 Task: For heading Arial with bold.  font size for heading22,  'Change the font style of data to'Arial Narrow.  and font size to 14,  Change the alignment of both headline & data to Align middle.  In the sheet  Financial Worksheet File Spreadsheet Template
Action: Mouse moved to (1155, 146)
Screenshot: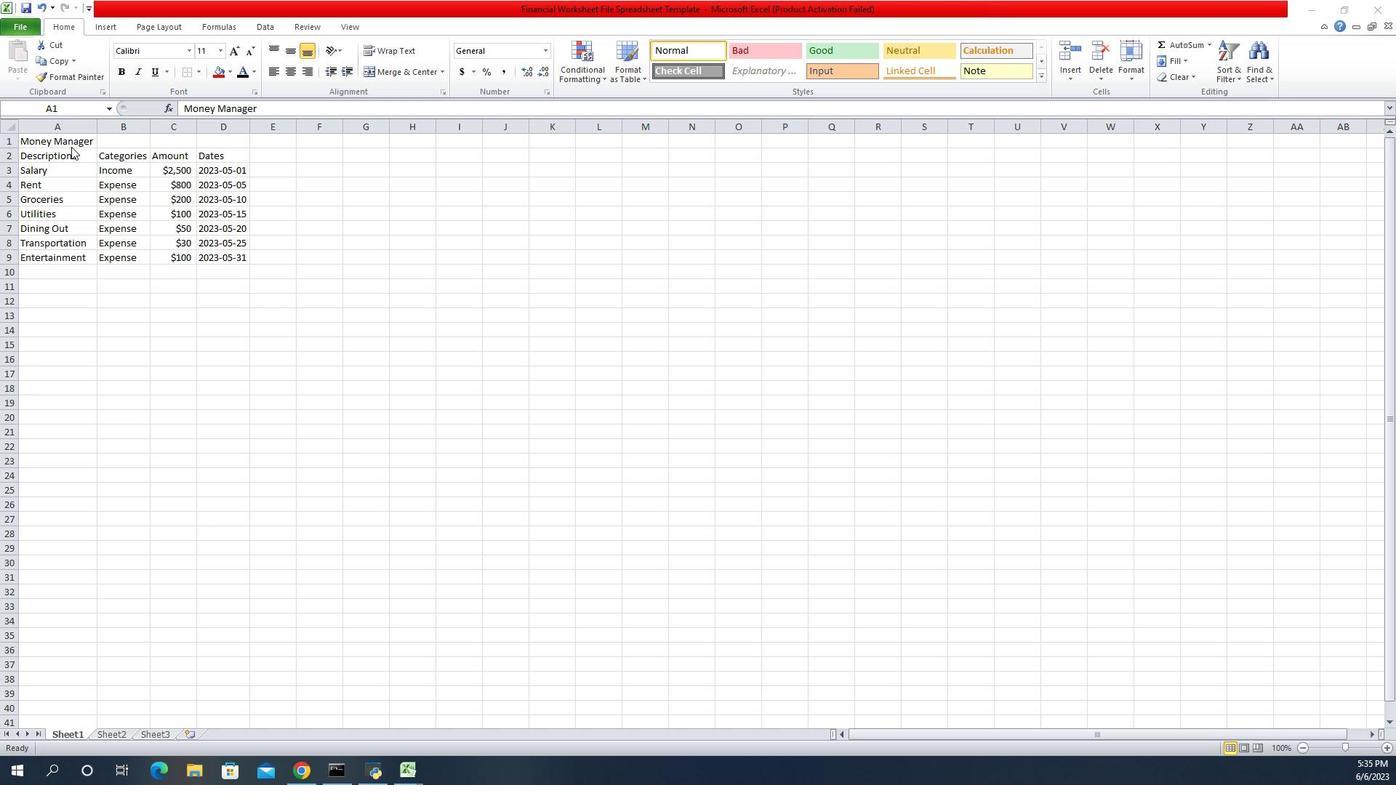 
Action: Mouse pressed left at (1155, 146)
Screenshot: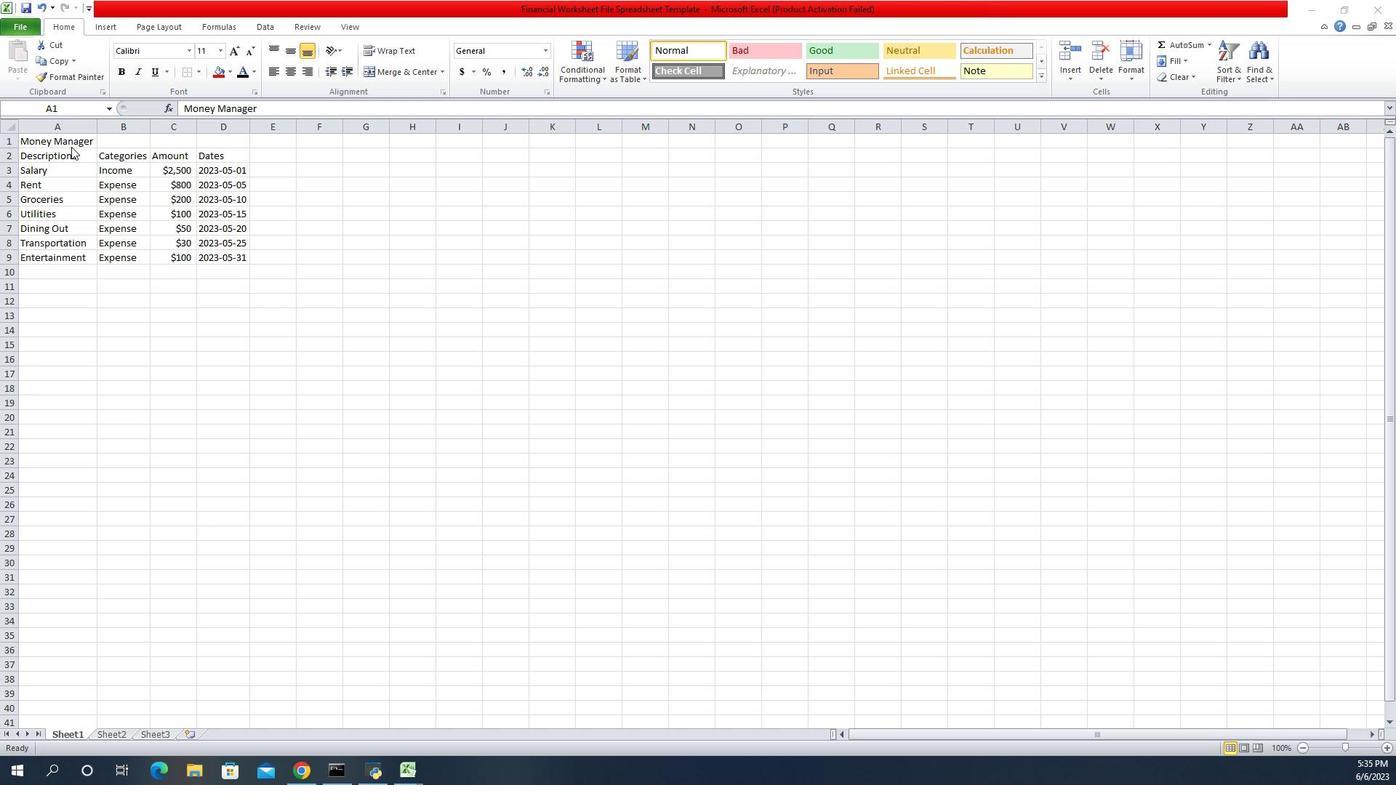 
Action: Mouse moved to (1273, 53)
Screenshot: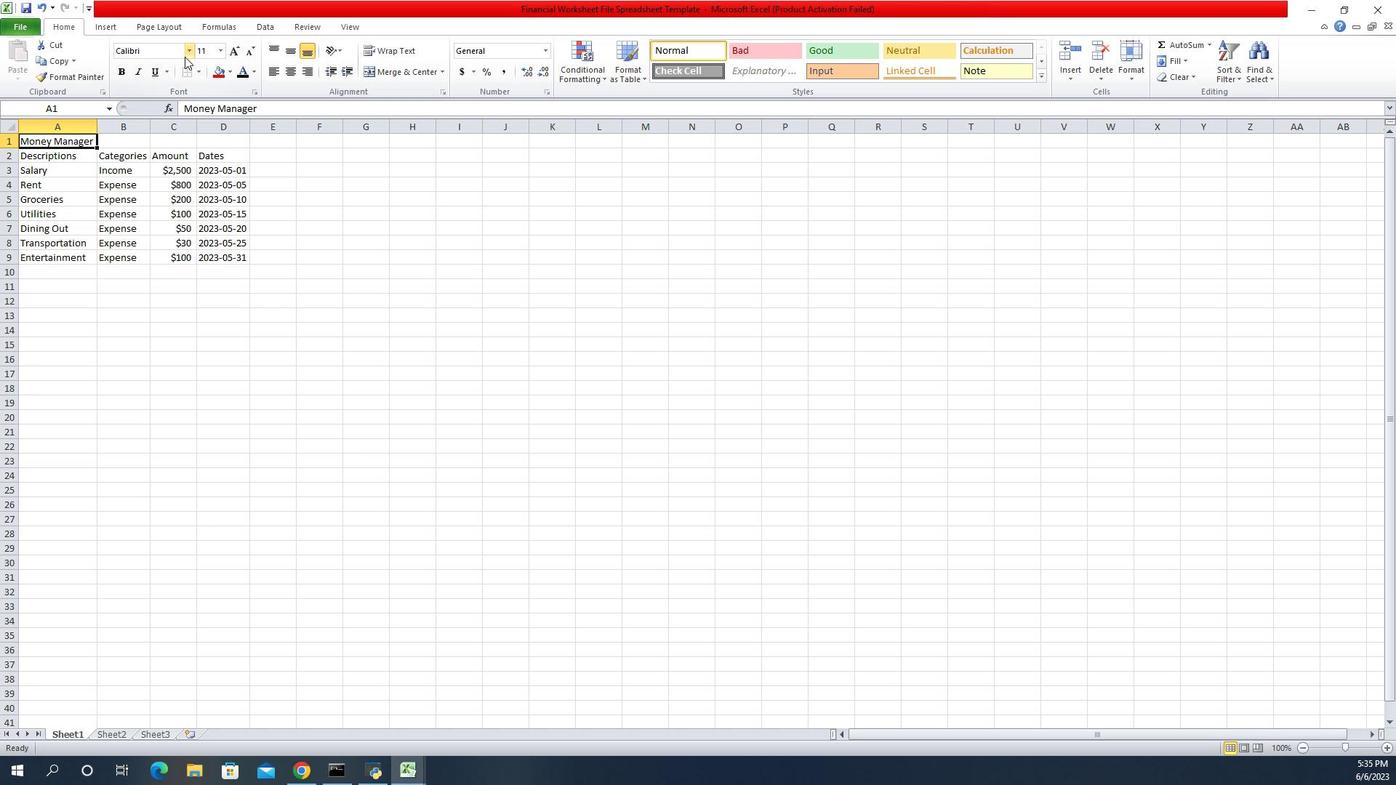 
Action: Mouse pressed left at (1273, 53)
Screenshot: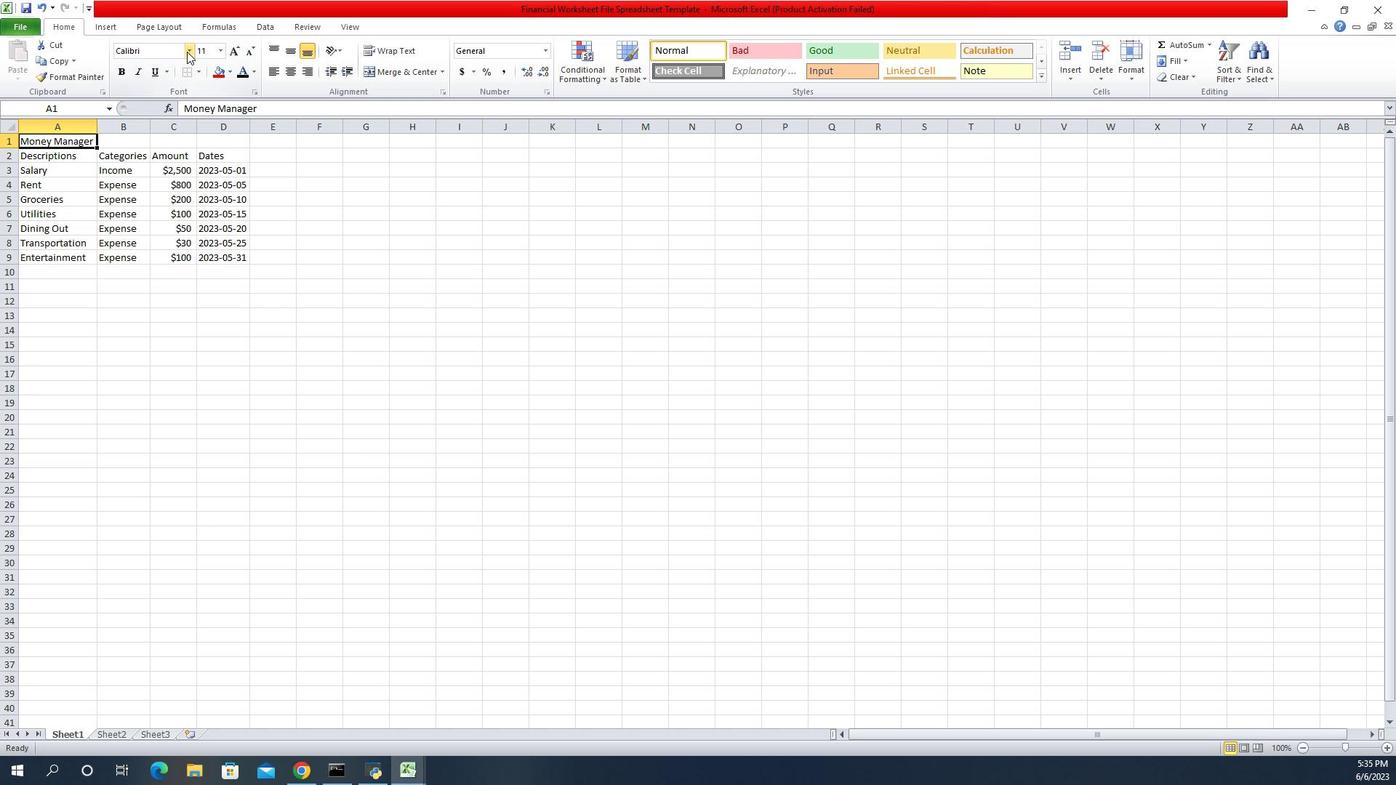 
Action: Mouse moved to (1236, 227)
Screenshot: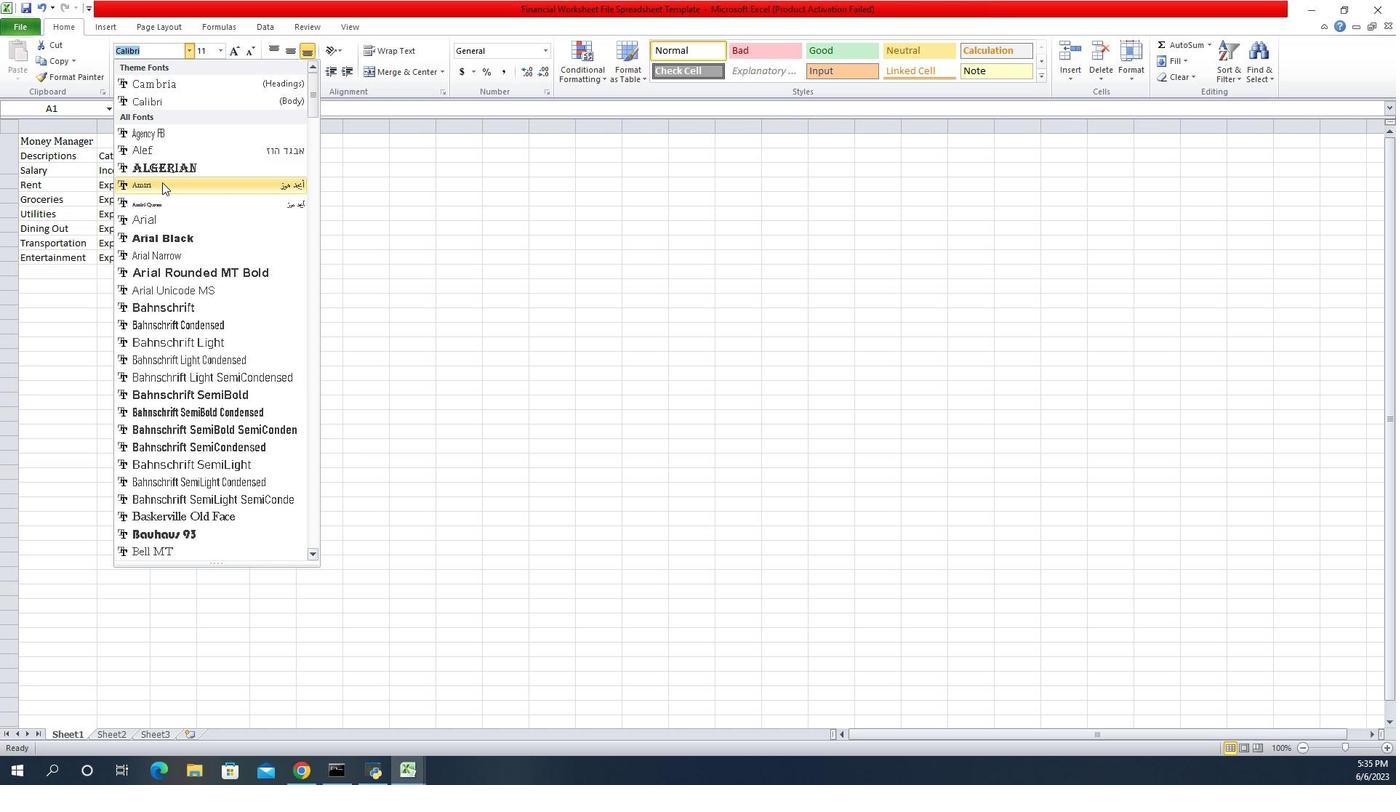 
Action: Mouse pressed left at (1236, 227)
Screenshot: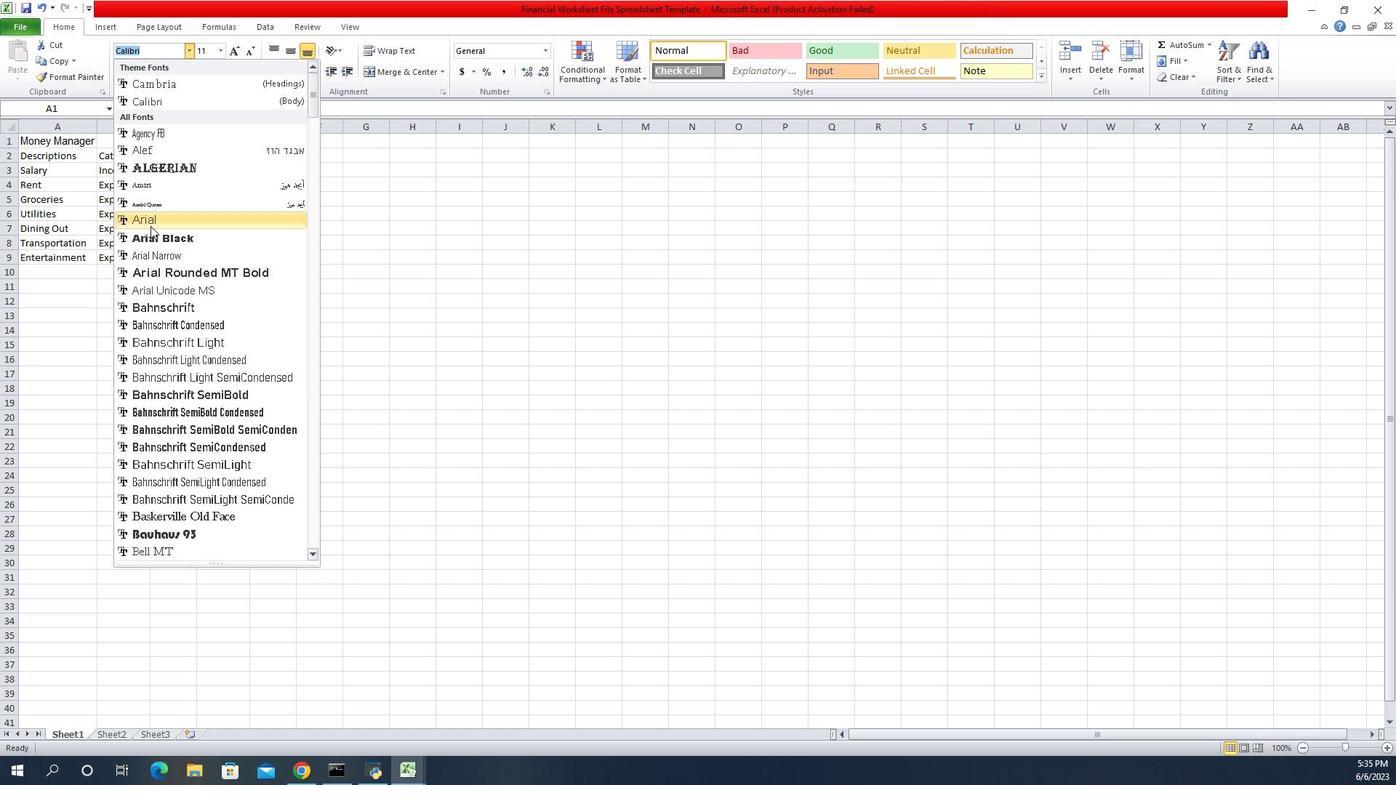 
Action: Mouse moved to (1203, 77)
Screenshot: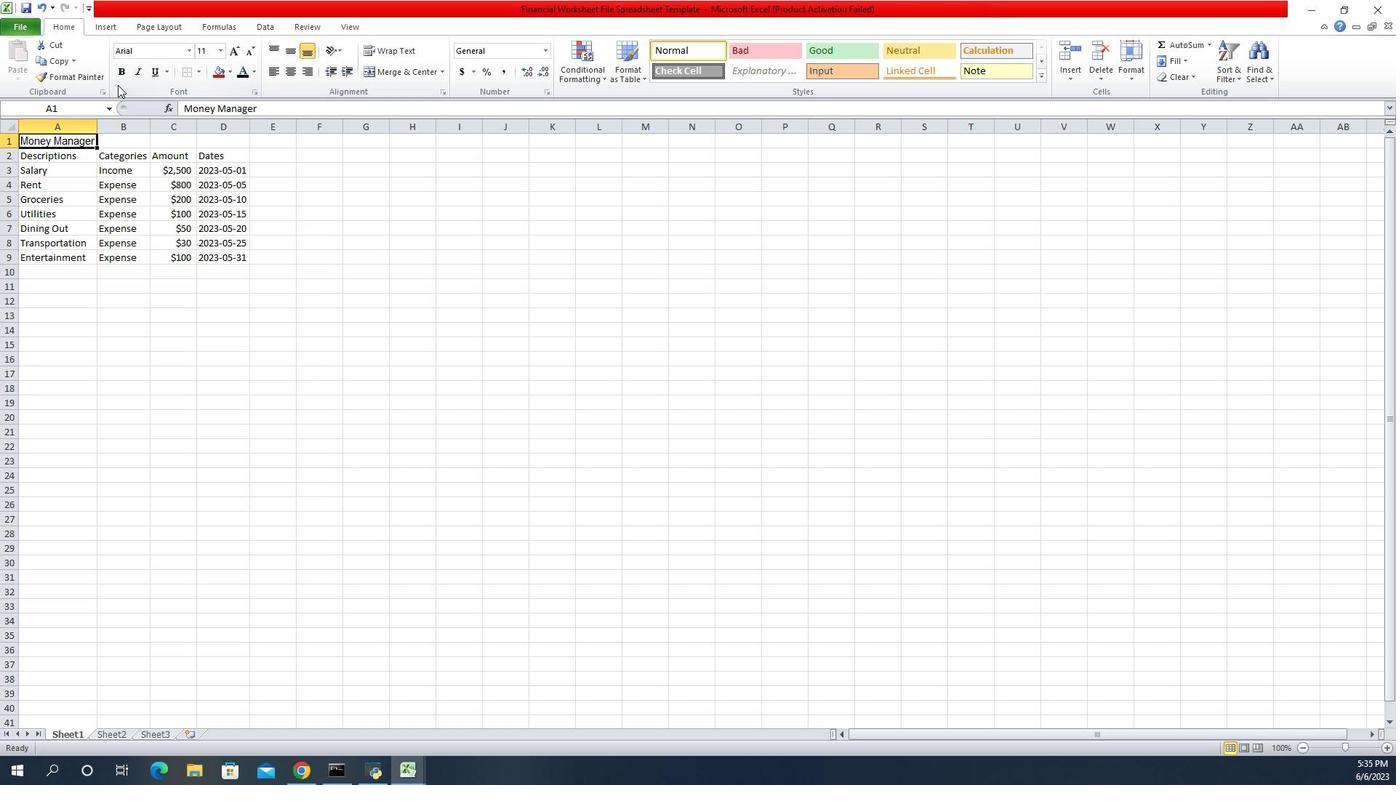 
Action: Mouse pressed left at (1203, 77)
Screenshot: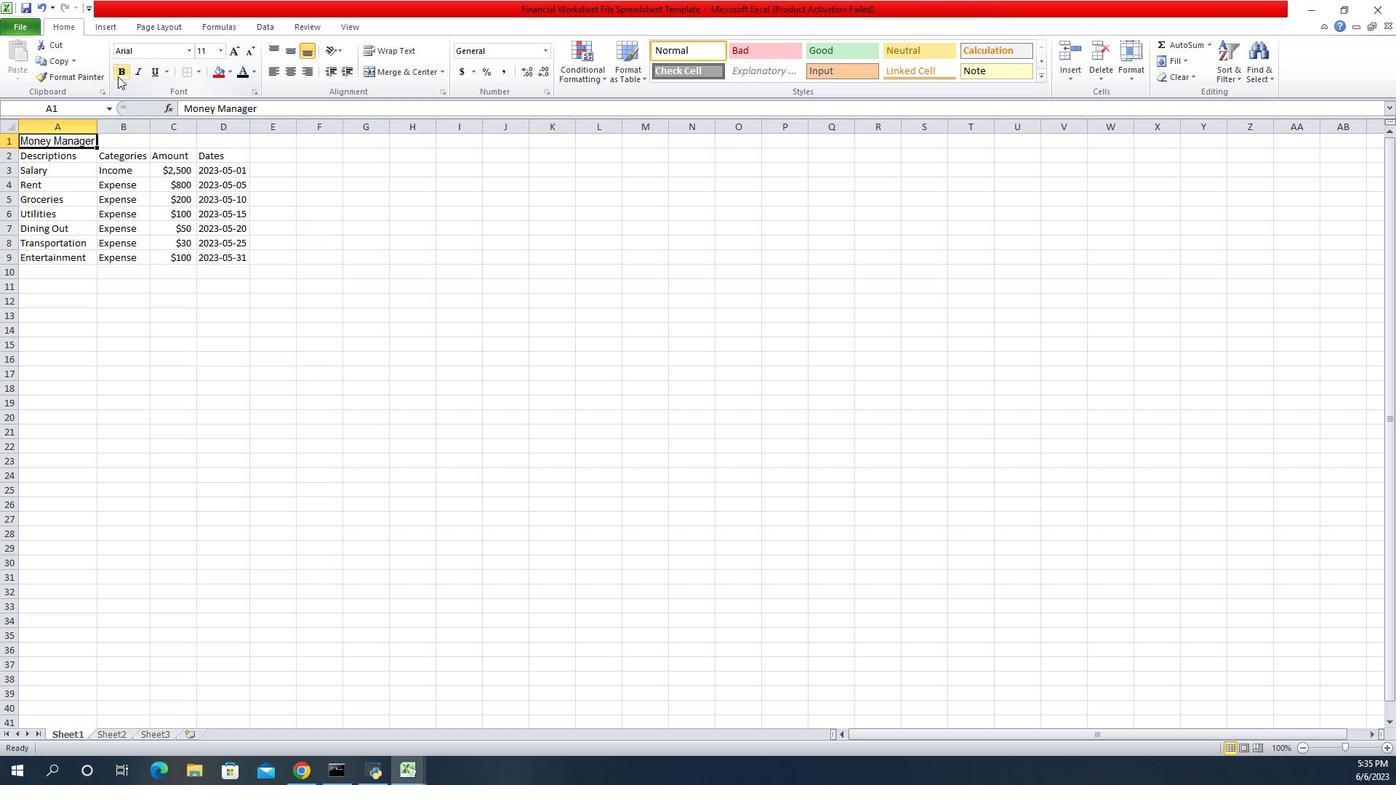 
Action: Mouse moved to (1304, 51)
Screenshot: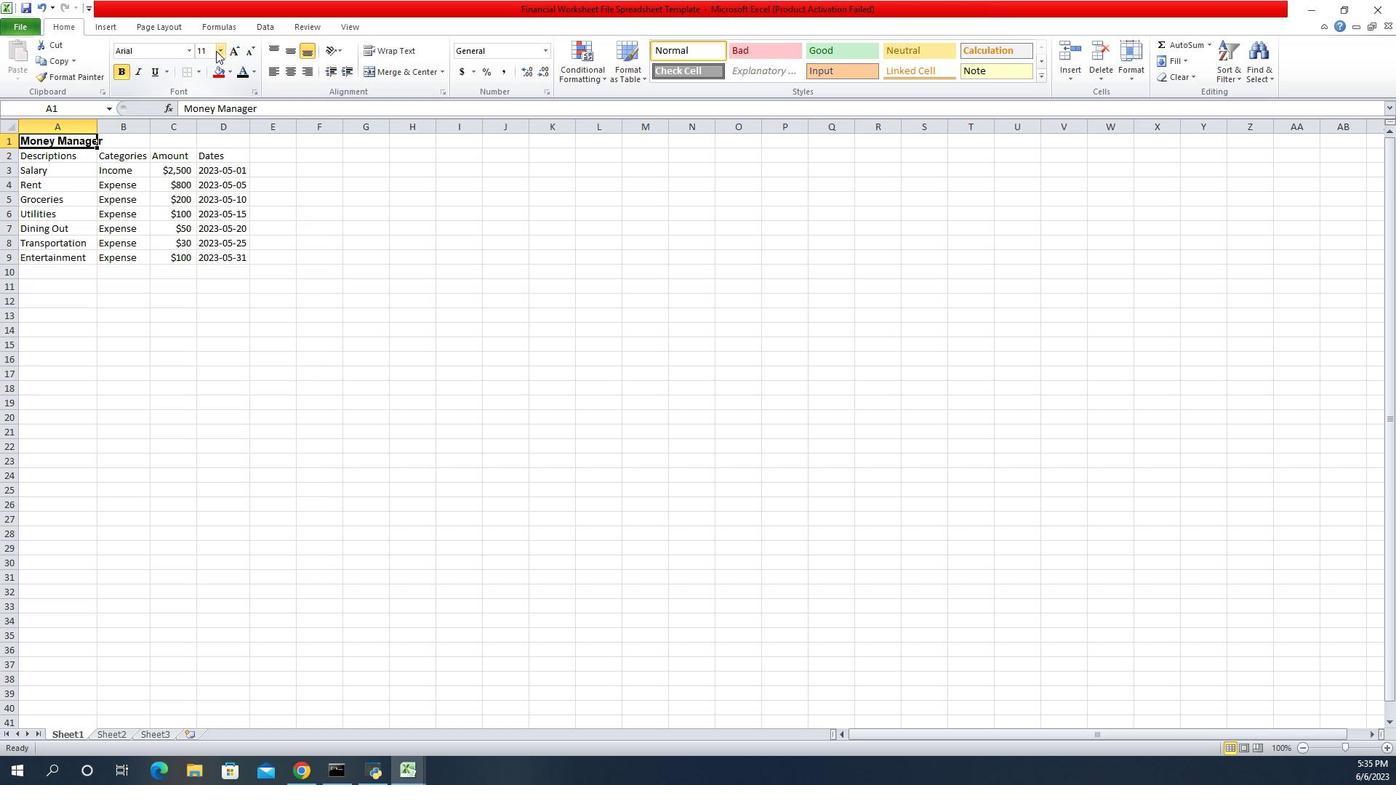 
Action: Mouse pressed left at (1304, 51)
Screenshot: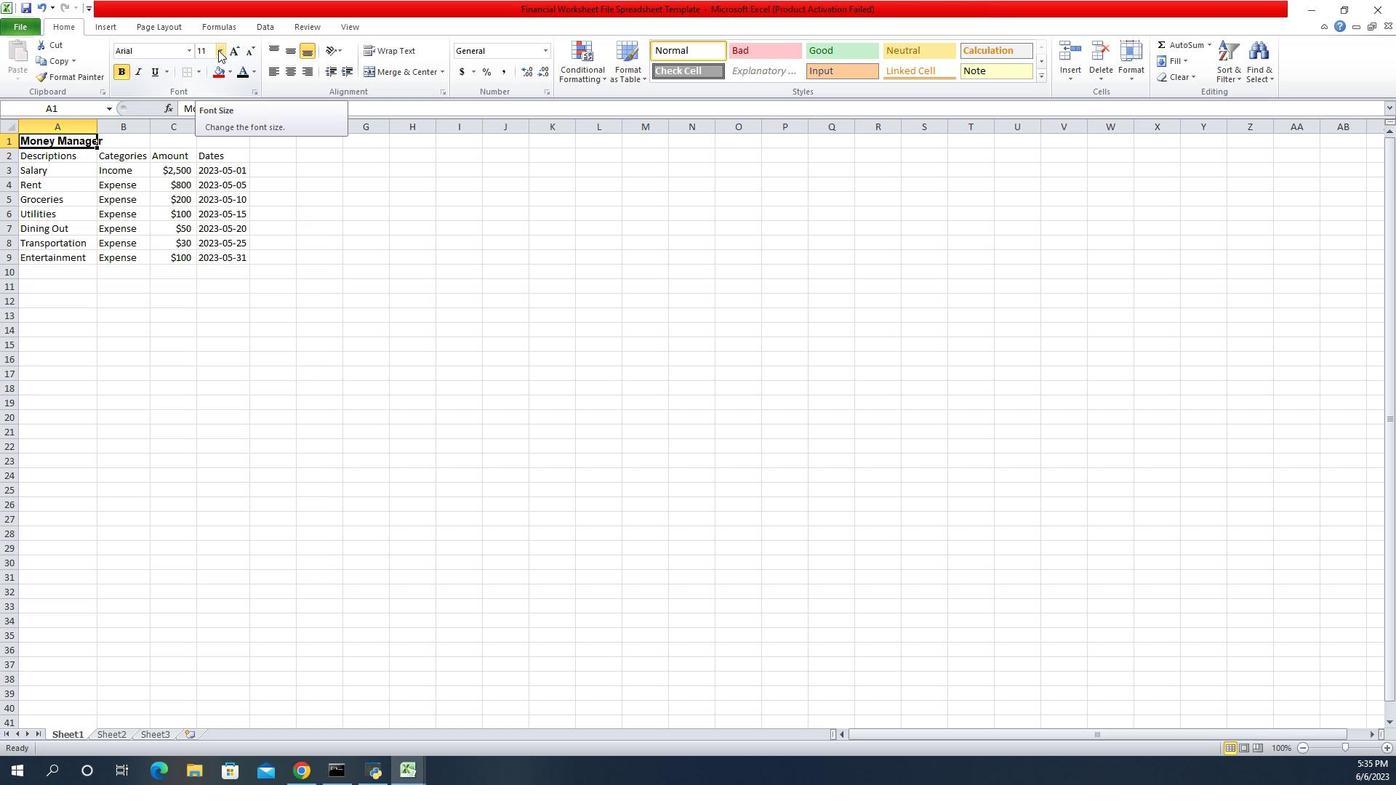
Action: Mouse moved to (1291, 180)
Screenshot: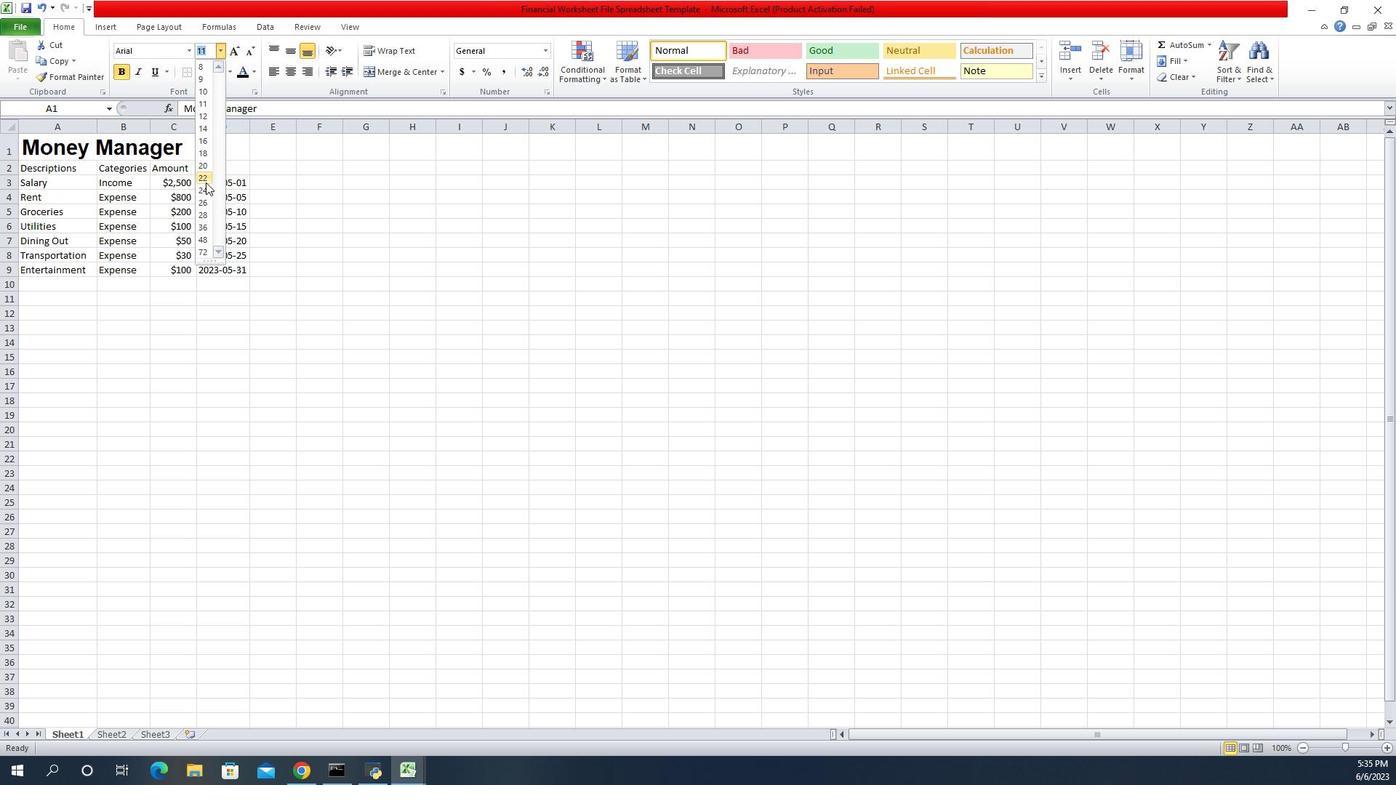 
Action: Mouse pressed left at (1291, 180)
Screenshot: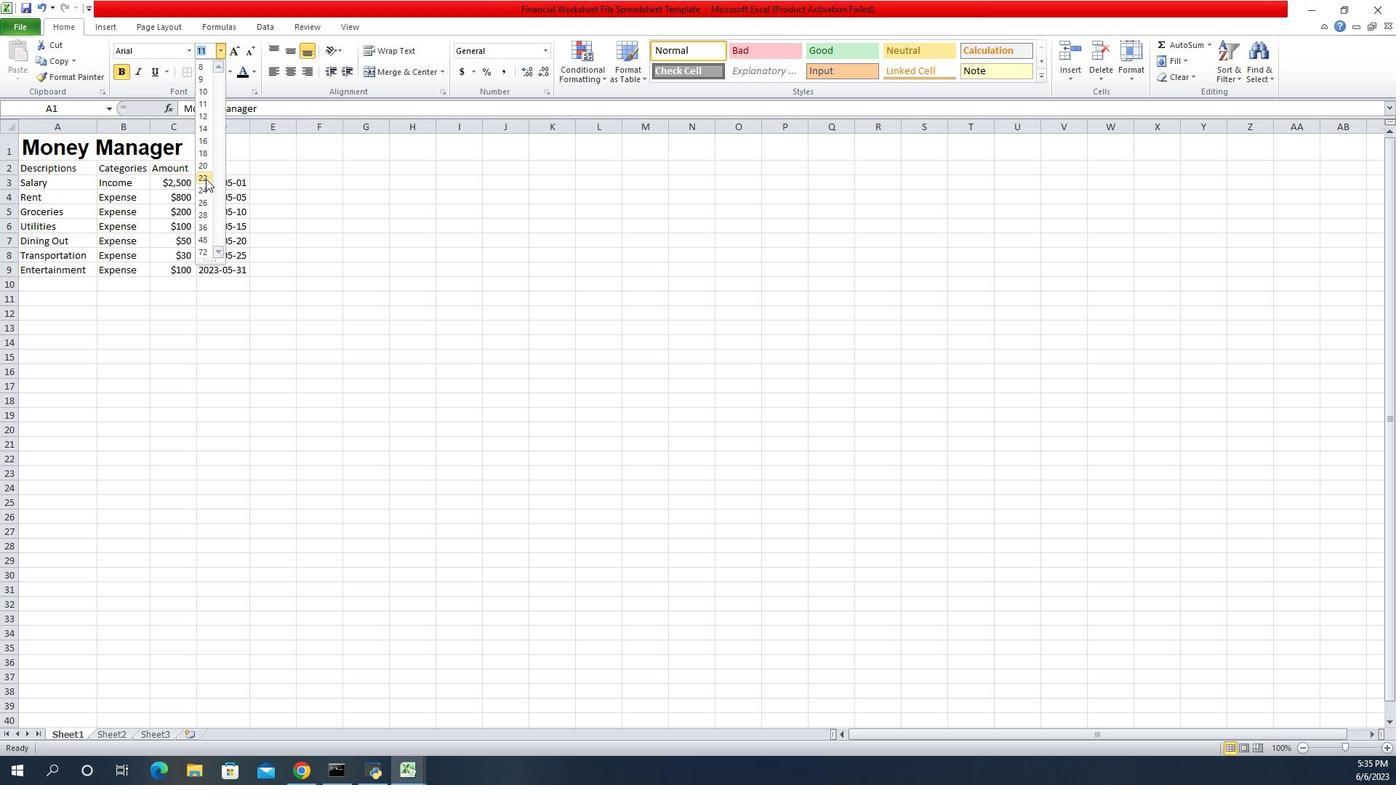 
Action: Mouse moved to (1132, 178)
Screenshot: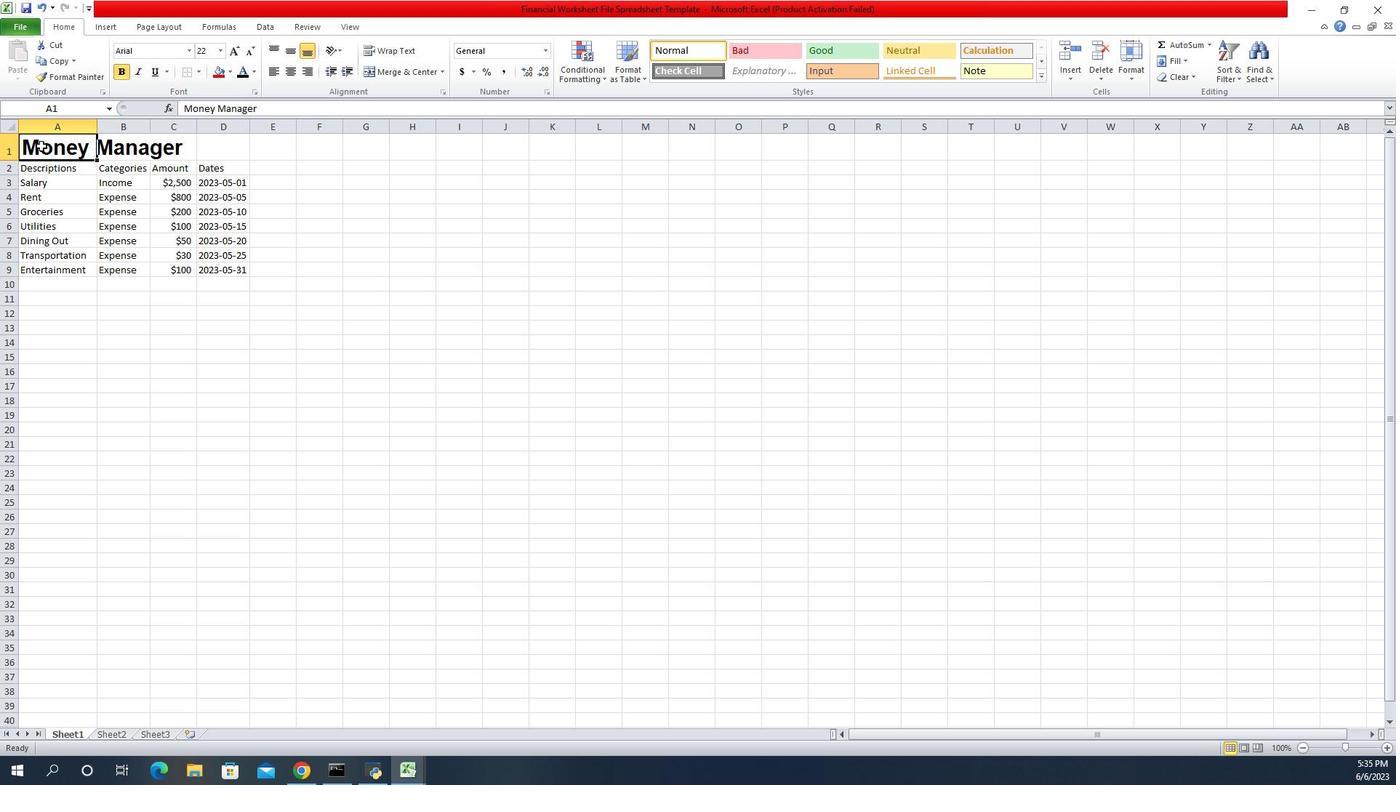 
Action: Mouse pressed left at (1132, 178)
Screenshot: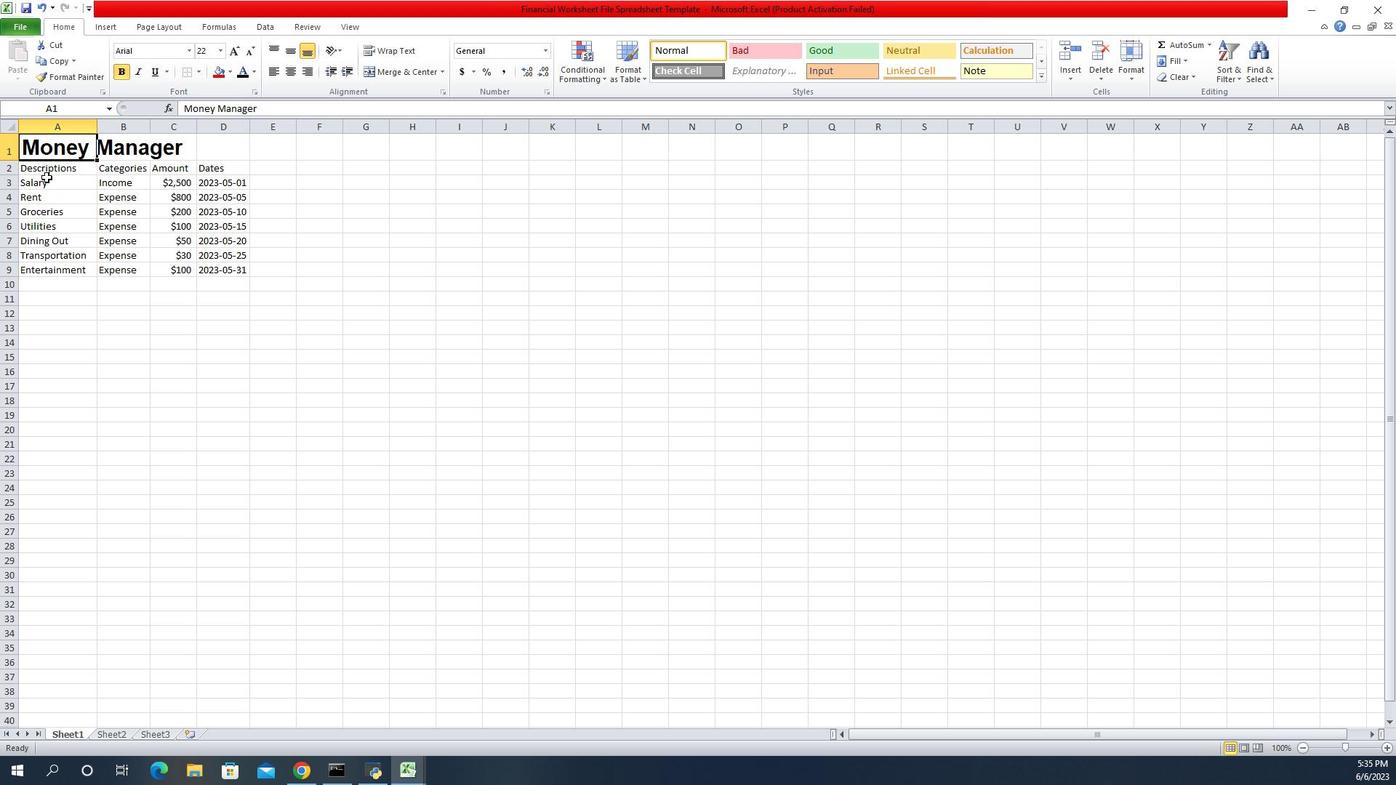 
Action: Mouse moved to (1133, 169)
Screenshot: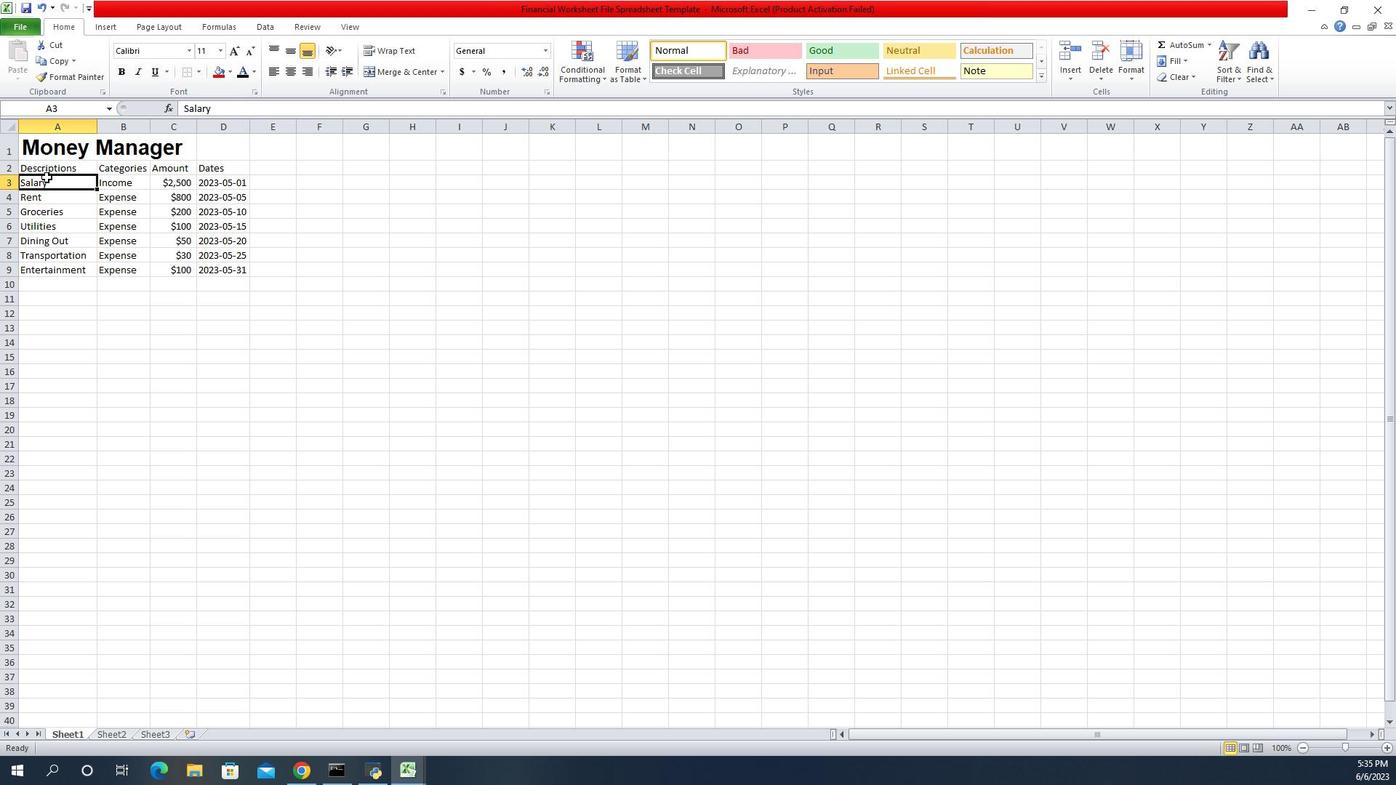 
Action: Mouse pressed left at (1133, 169)
Screenshot: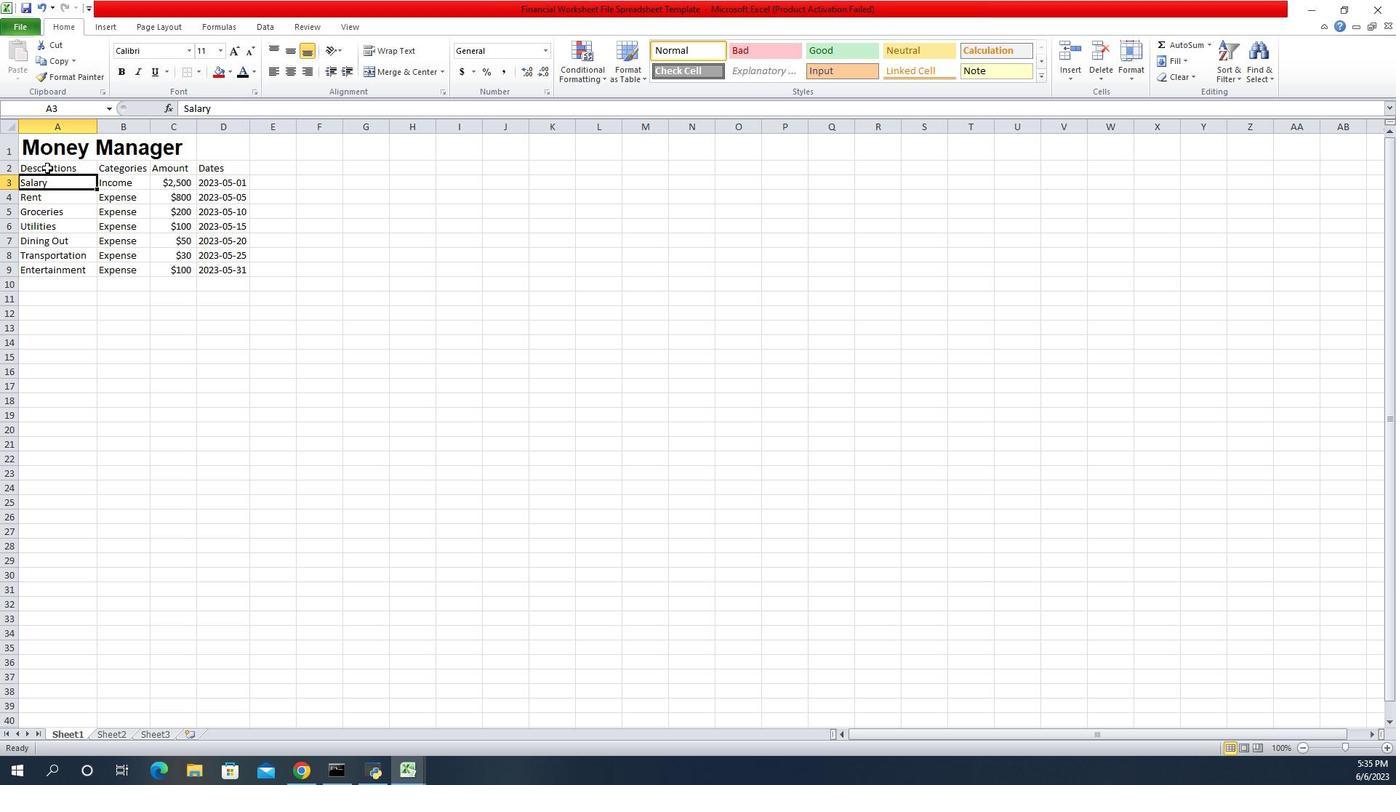 
Action: Mouse moved to (1133, 160)
Screenshot: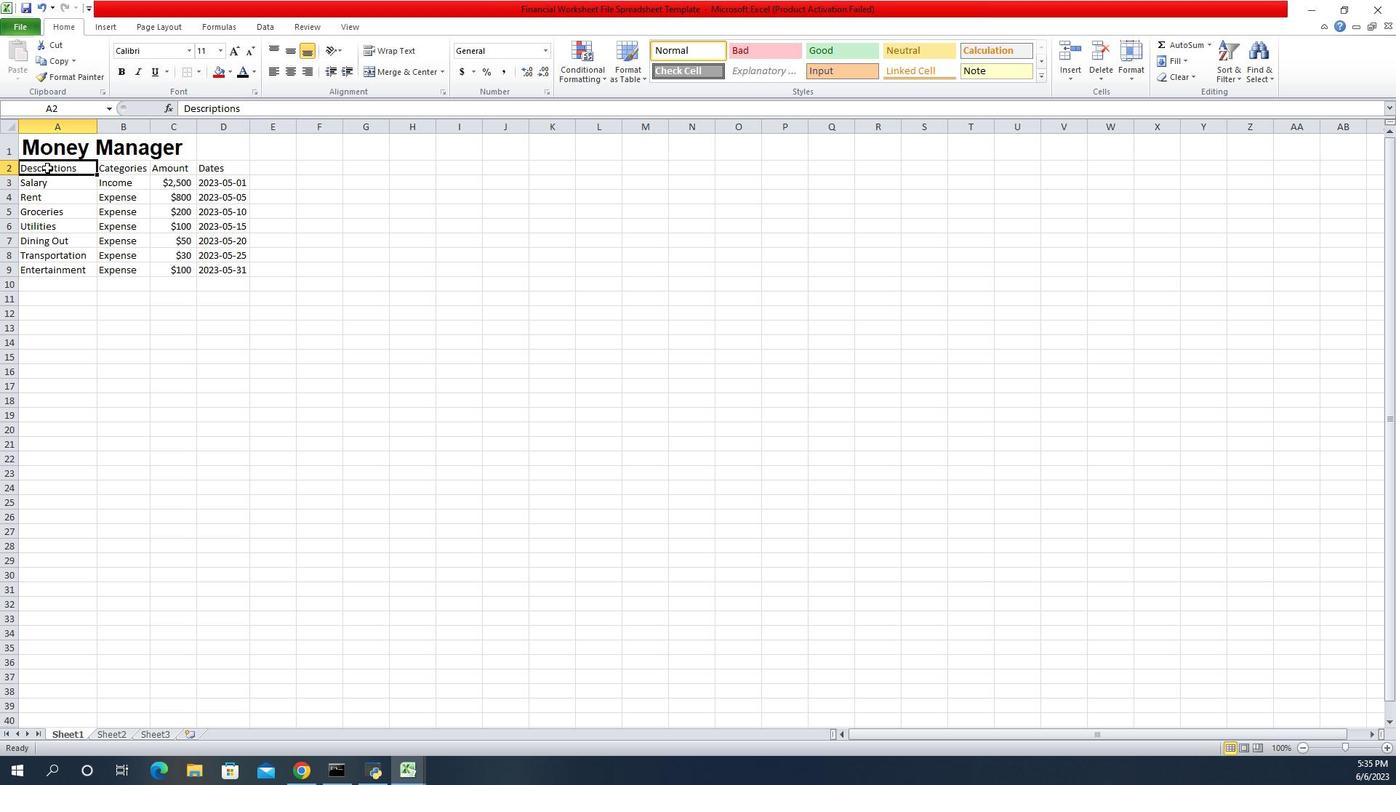 
Action: Key pressed <Key.shift><Key.down><Key.right>
Screenshot: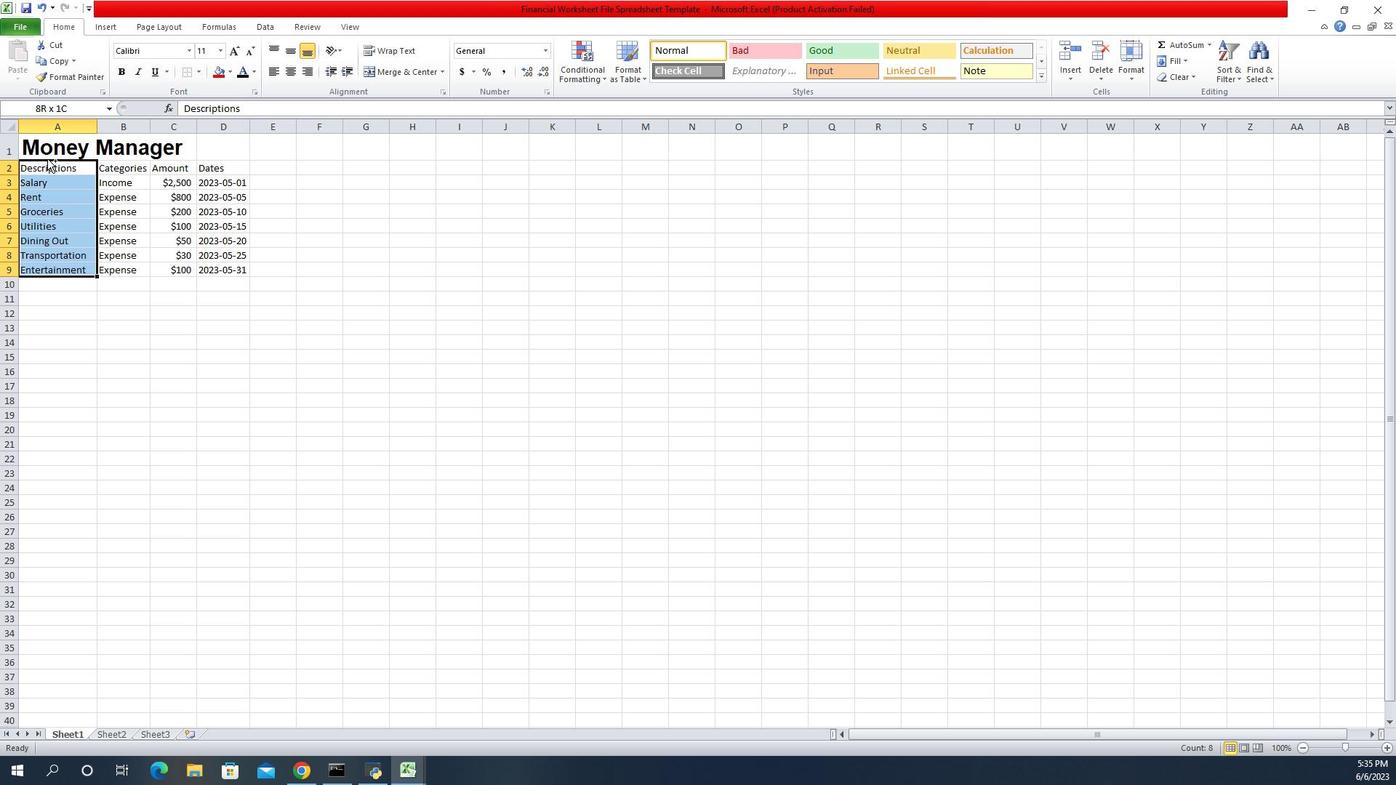 
Action: Mouse moved to (1275, 50)
Screenshot: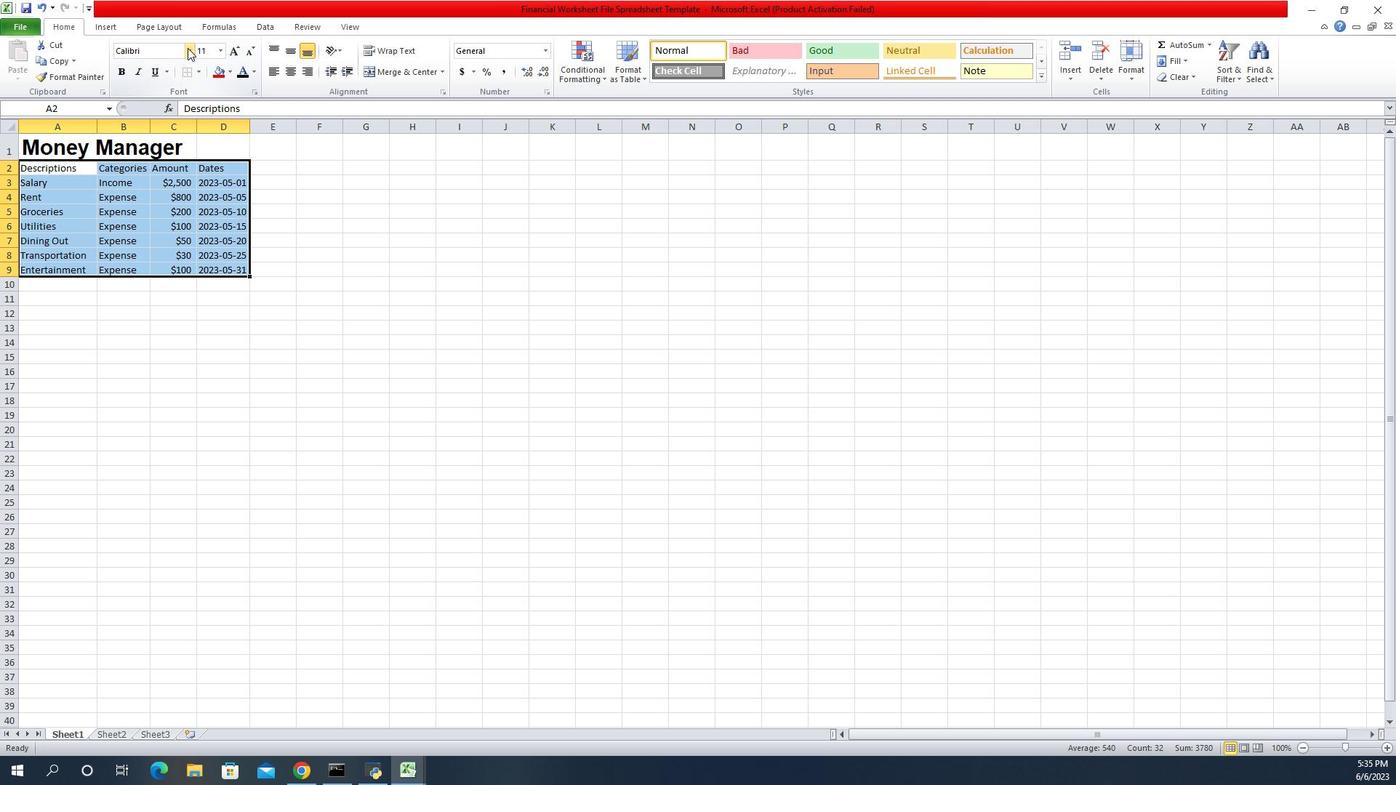 
Action: Mouse pressed left at (1275, 50)
Screenshot: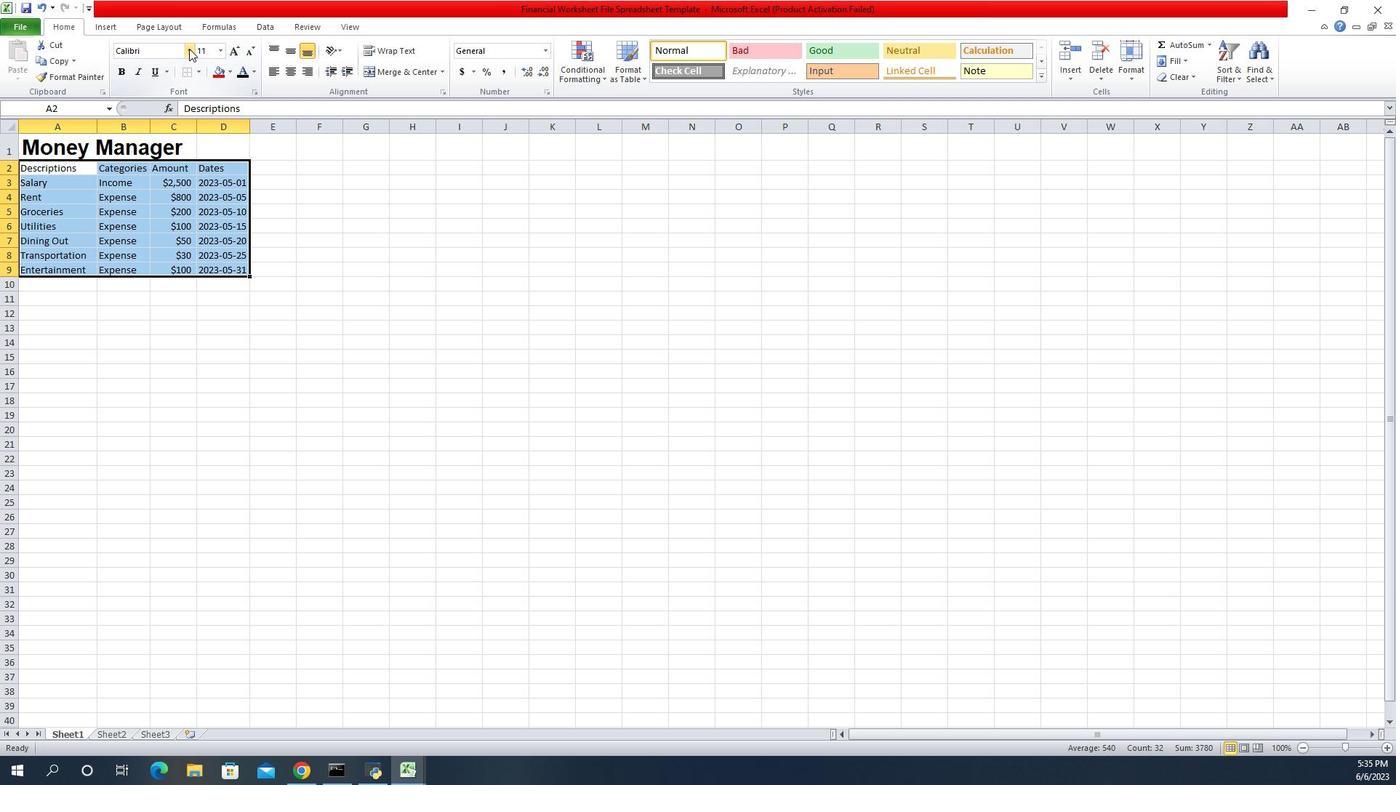 
Action: Mouse moved to (1257, 258)
Screenshot: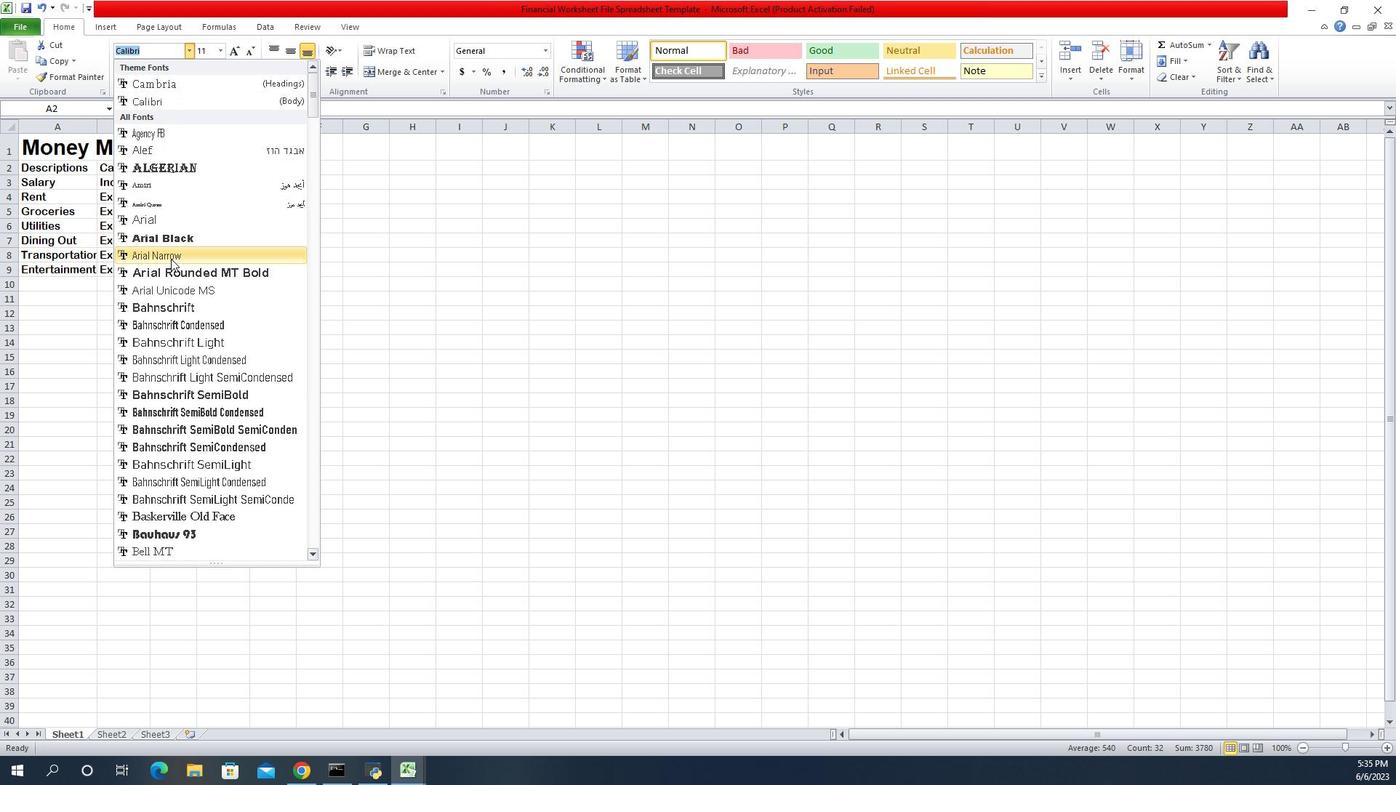 
Action: Mouse pressed left at (1257, 258)
Screenshot: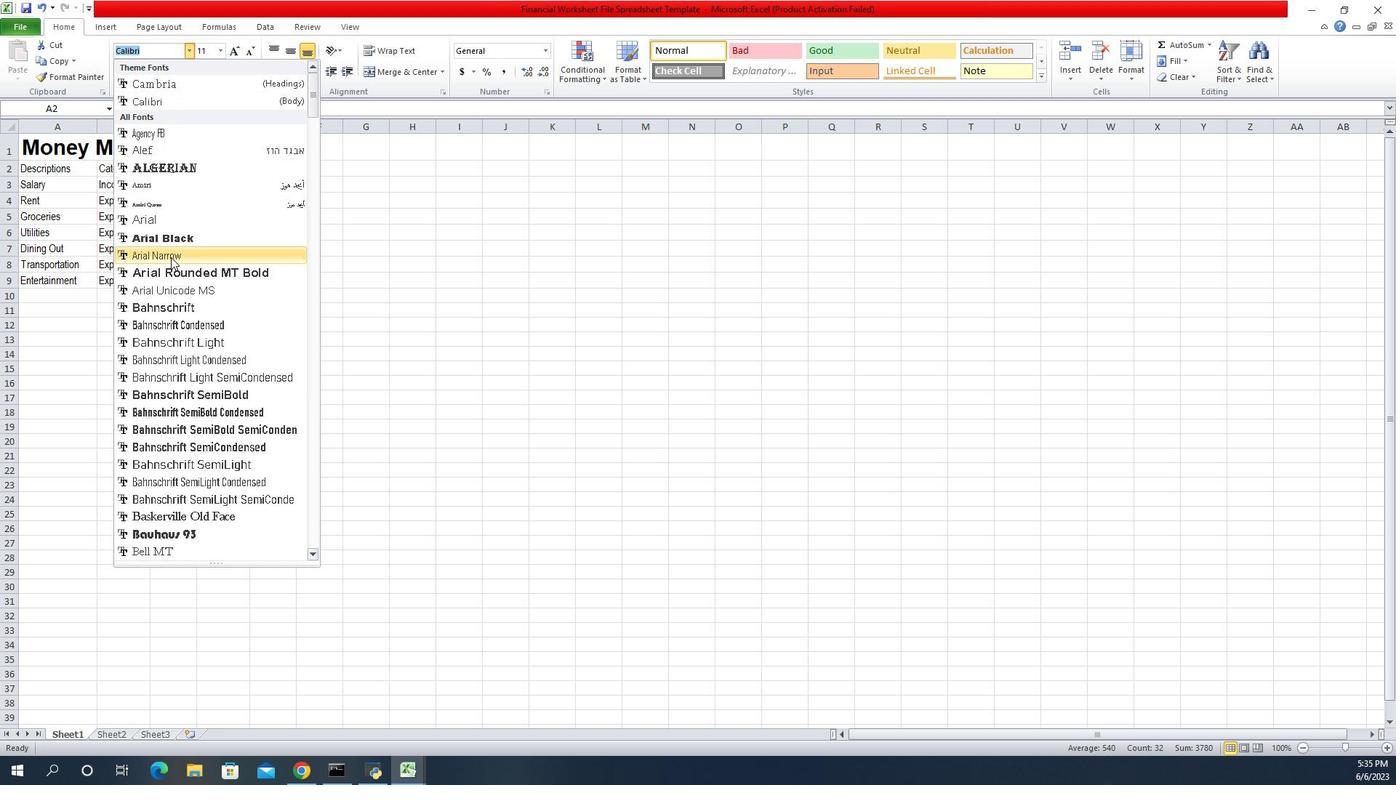 
Action: Mouse moved to (1307, 55)
Screenshot: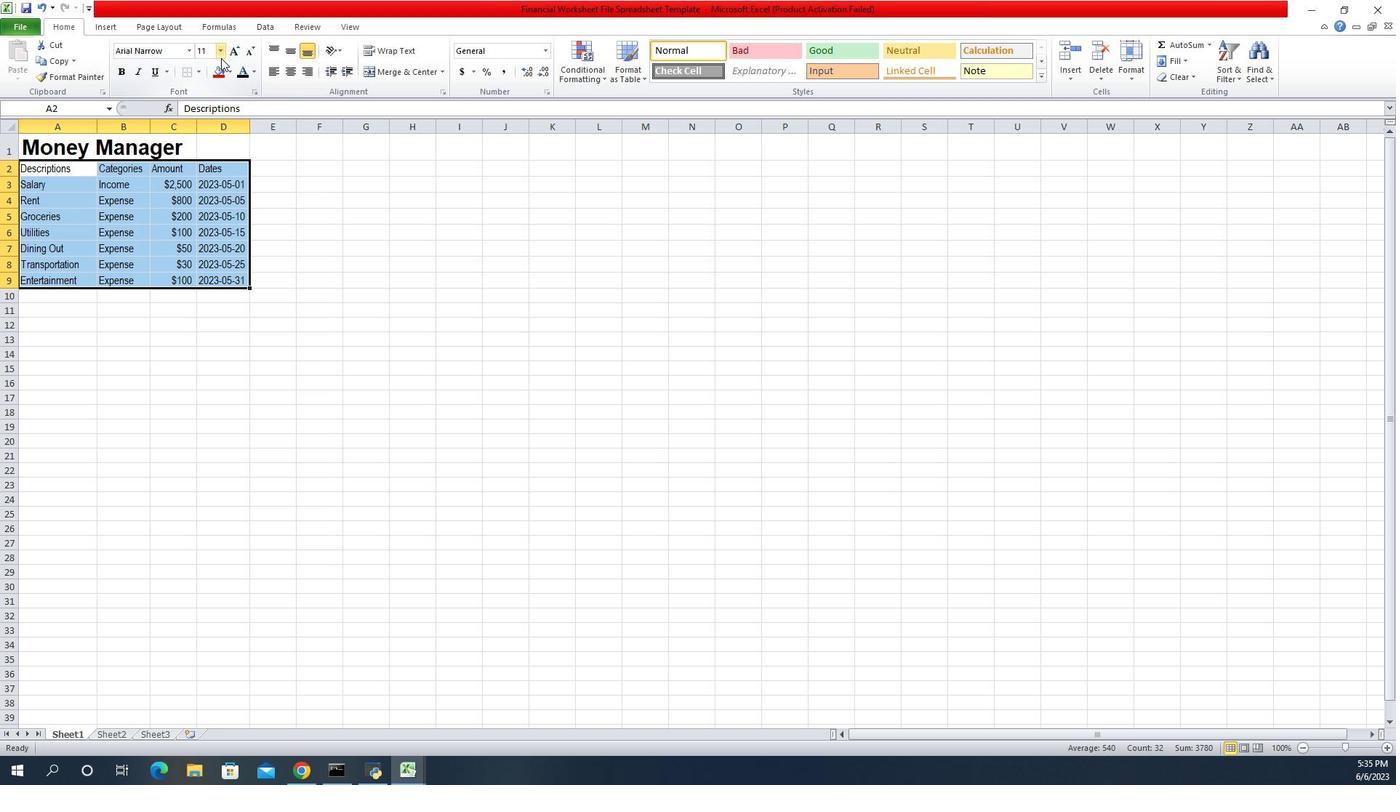 
Action: Mouse pressed left at (1307, 55)
Screenshot: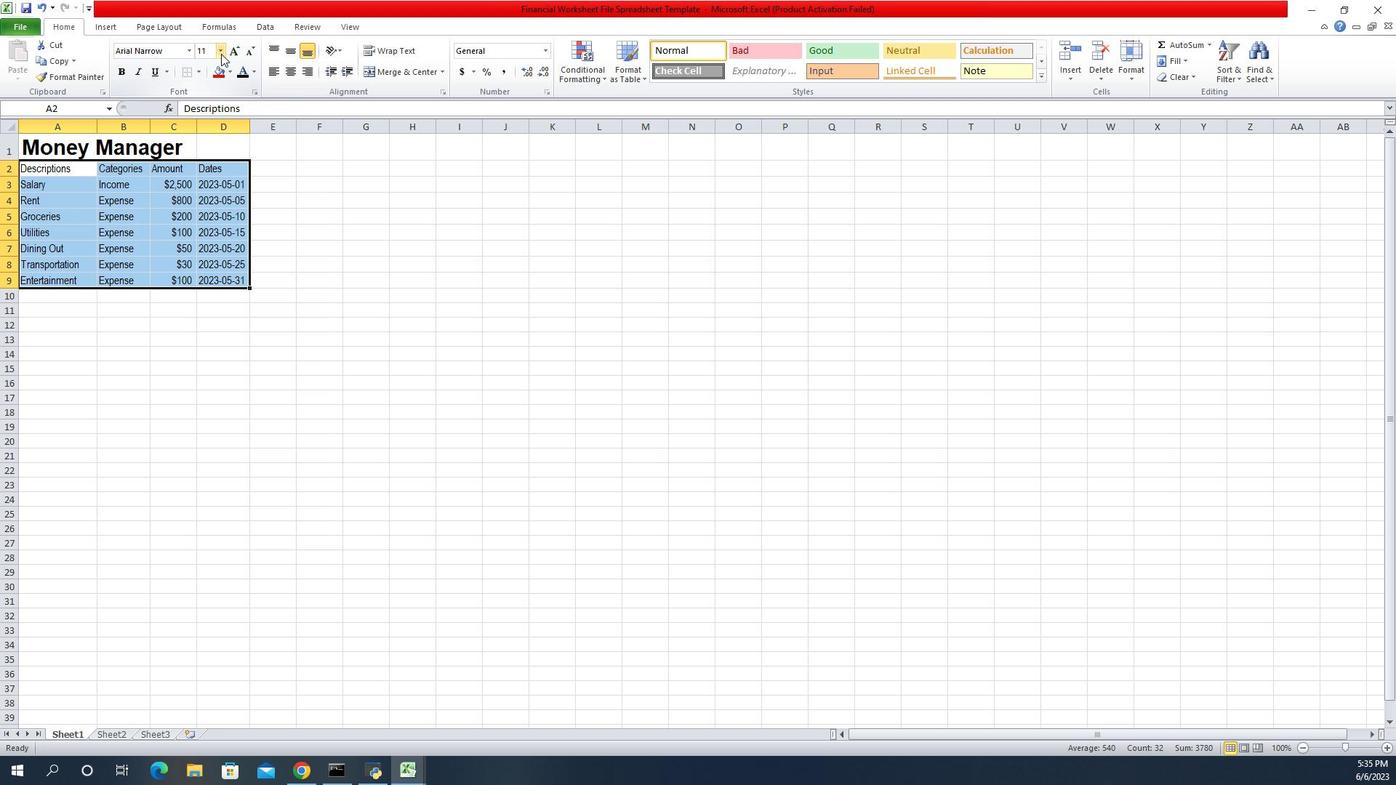 
Action: Mouse moved to (1294, 131)
Screenshot: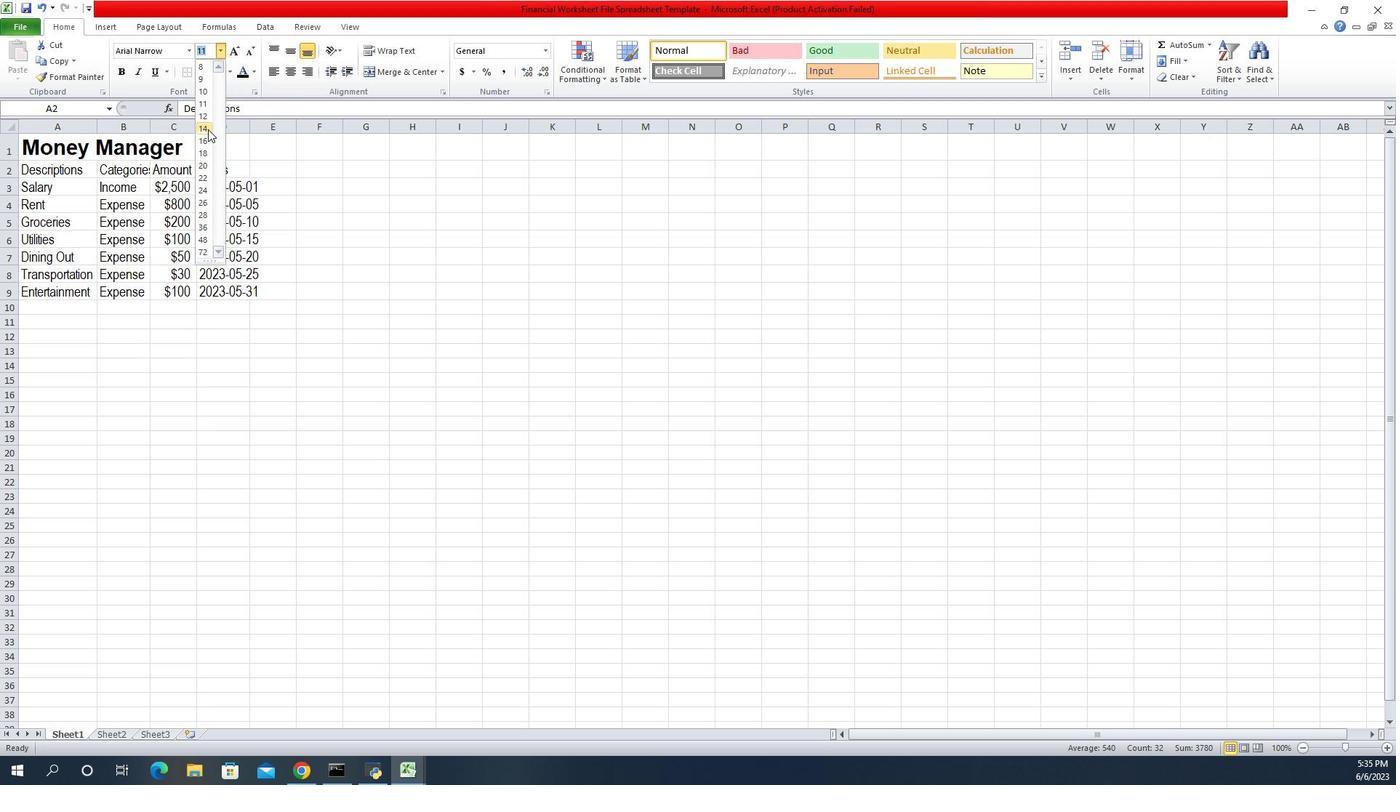 
Action: Mouse pressed left at (1294, 131)
Screenshot: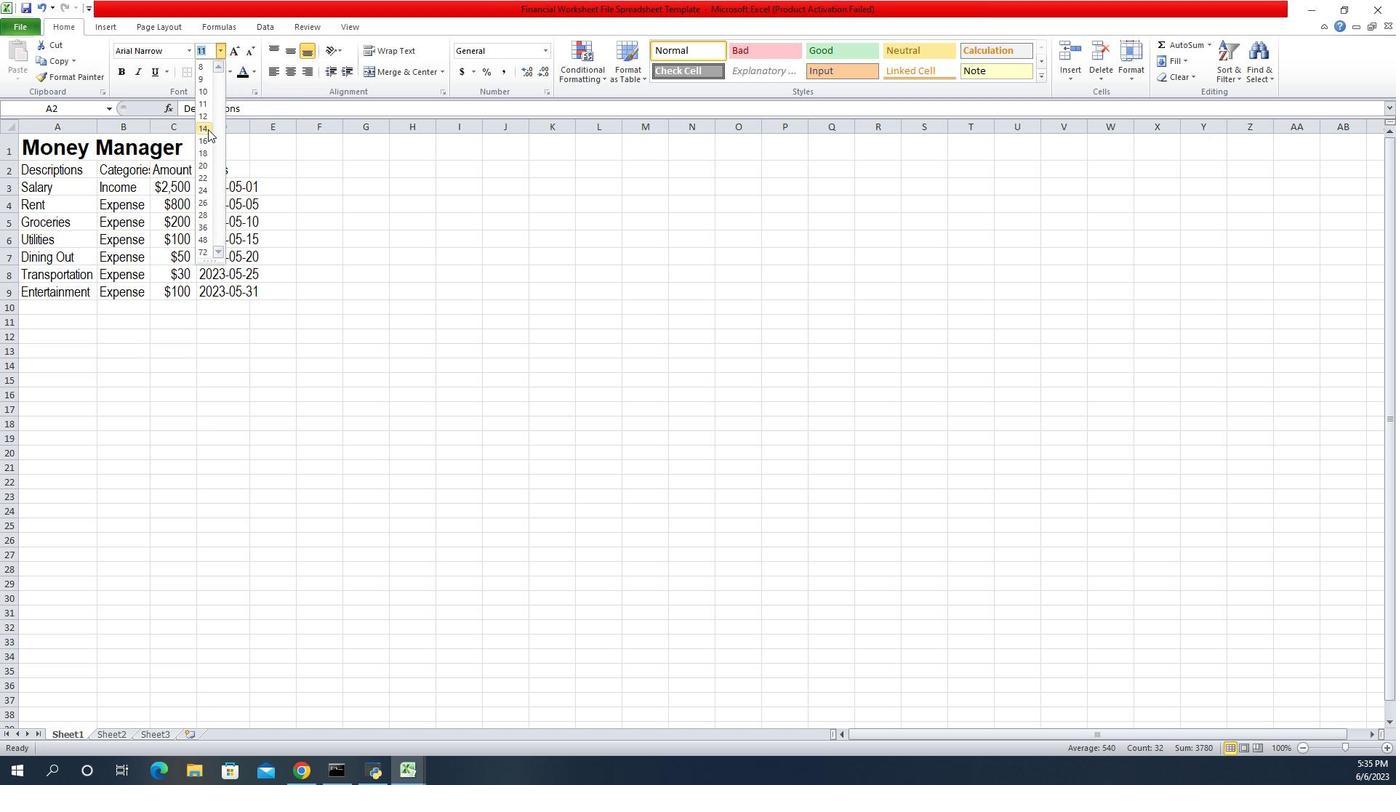 
Action: Mouse moved to (1380, 56)
Screenshot: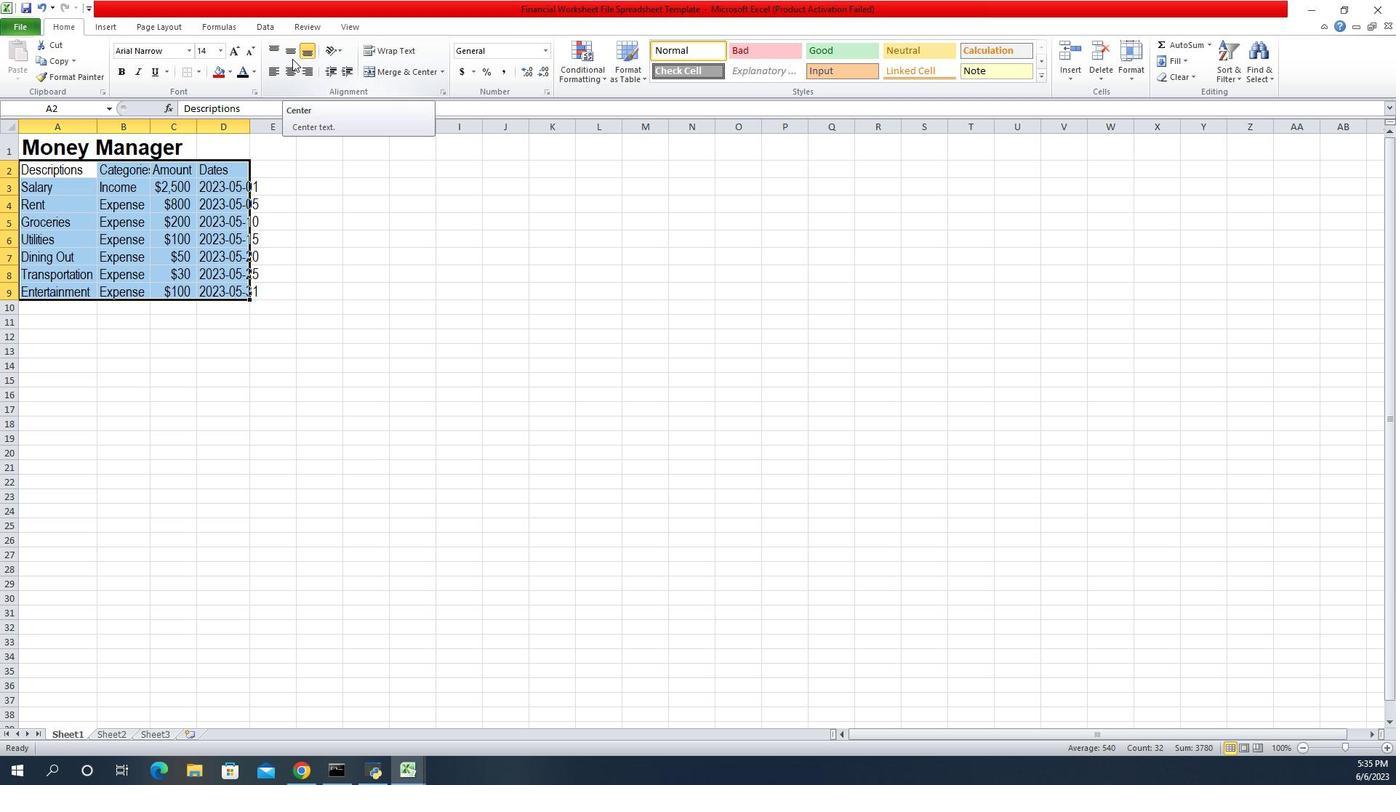 
Action: Mouse pressed left at (1380, 56)
Screenshot: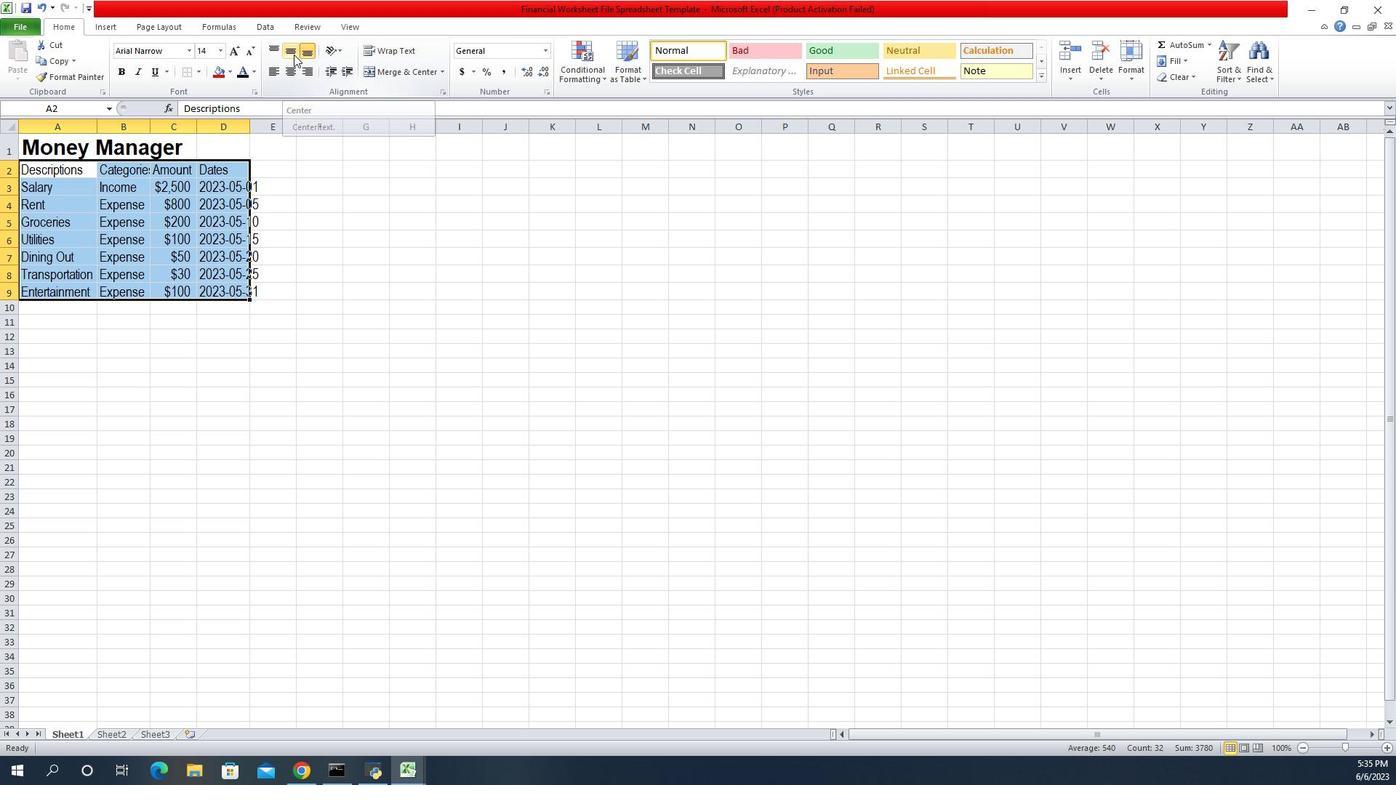 
Action: Mouse moved to (1118, 11)
Screenshot: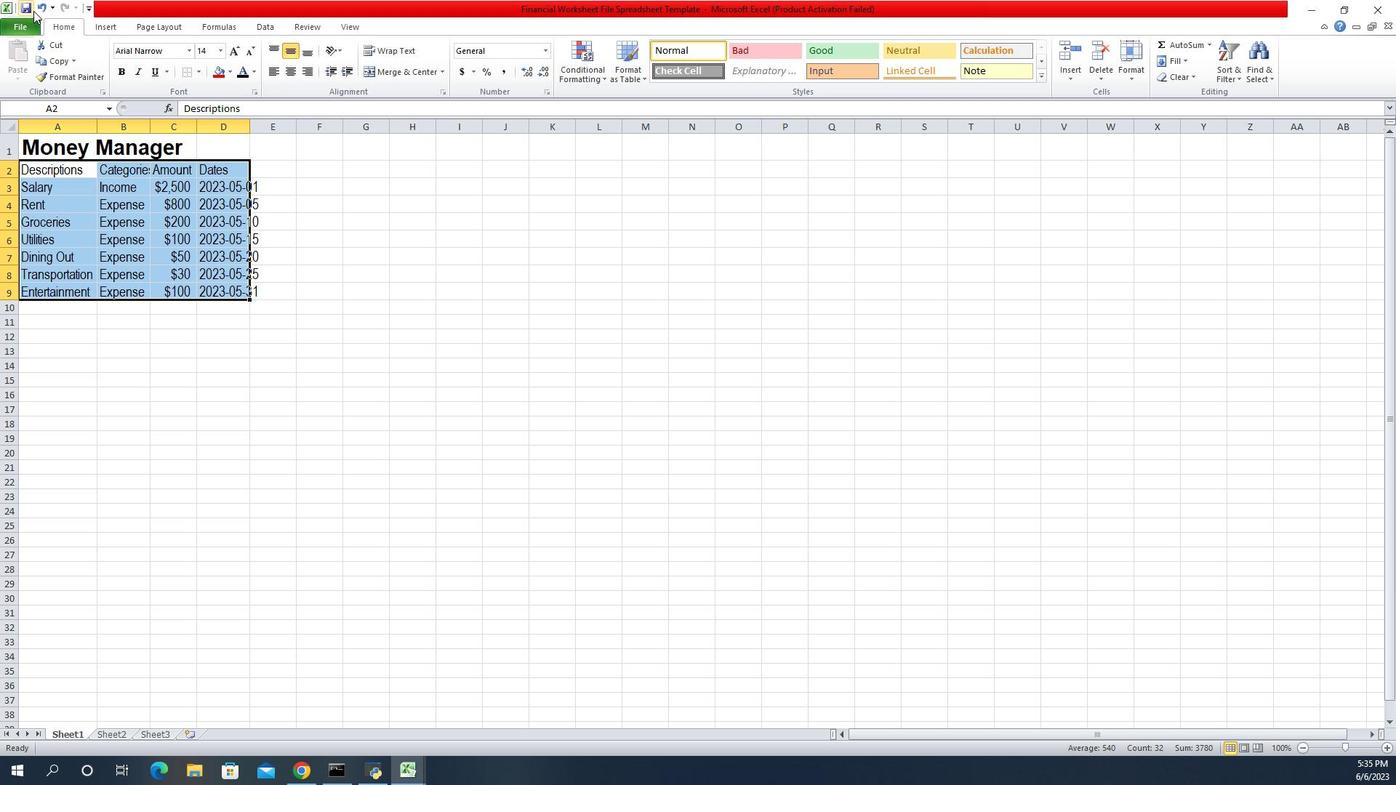 
Action: Mouse pressed left at (1118, 11)
Screenshot: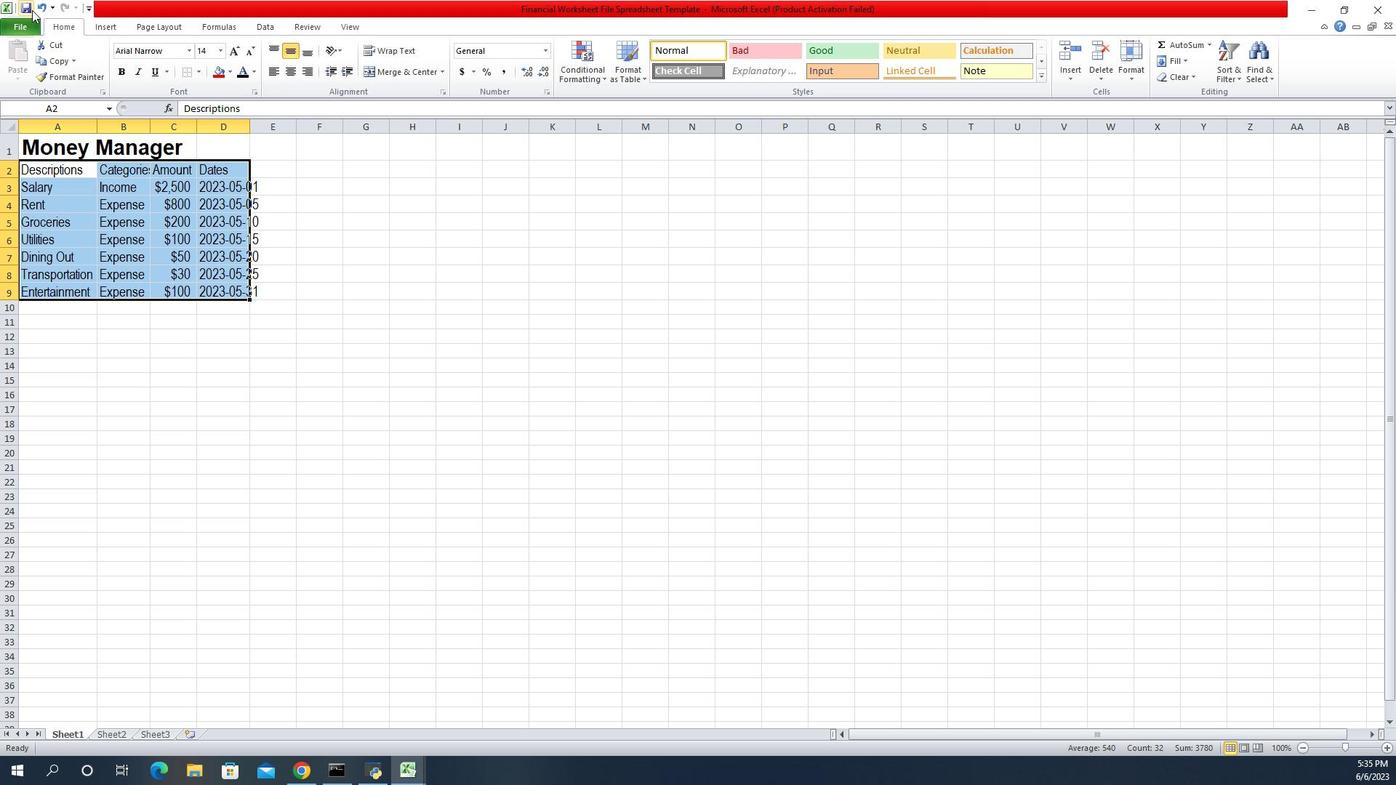 
Action: Mouse moved to (1385, 314)
Screenshot: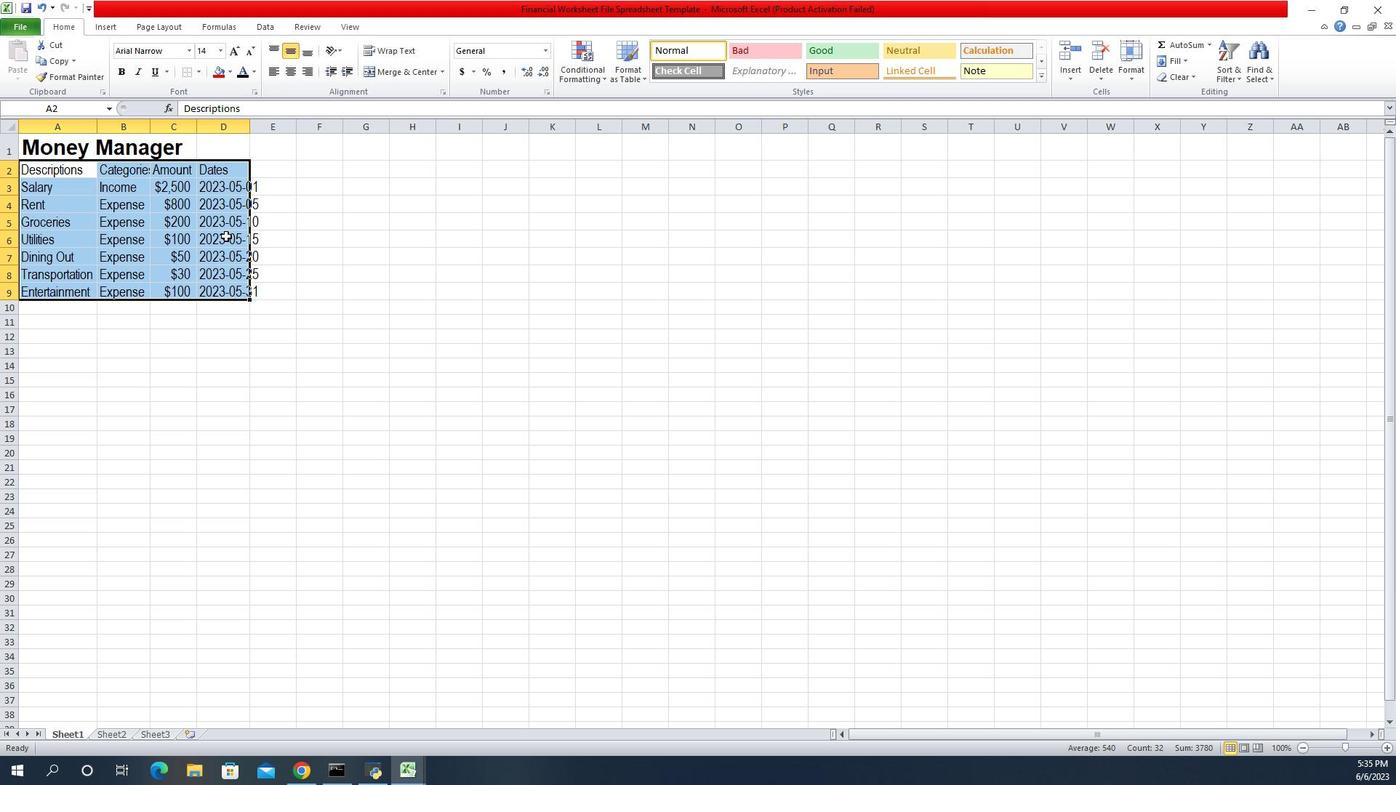 
Action: Mouse pressed left at (1385, 314)
Screenshot: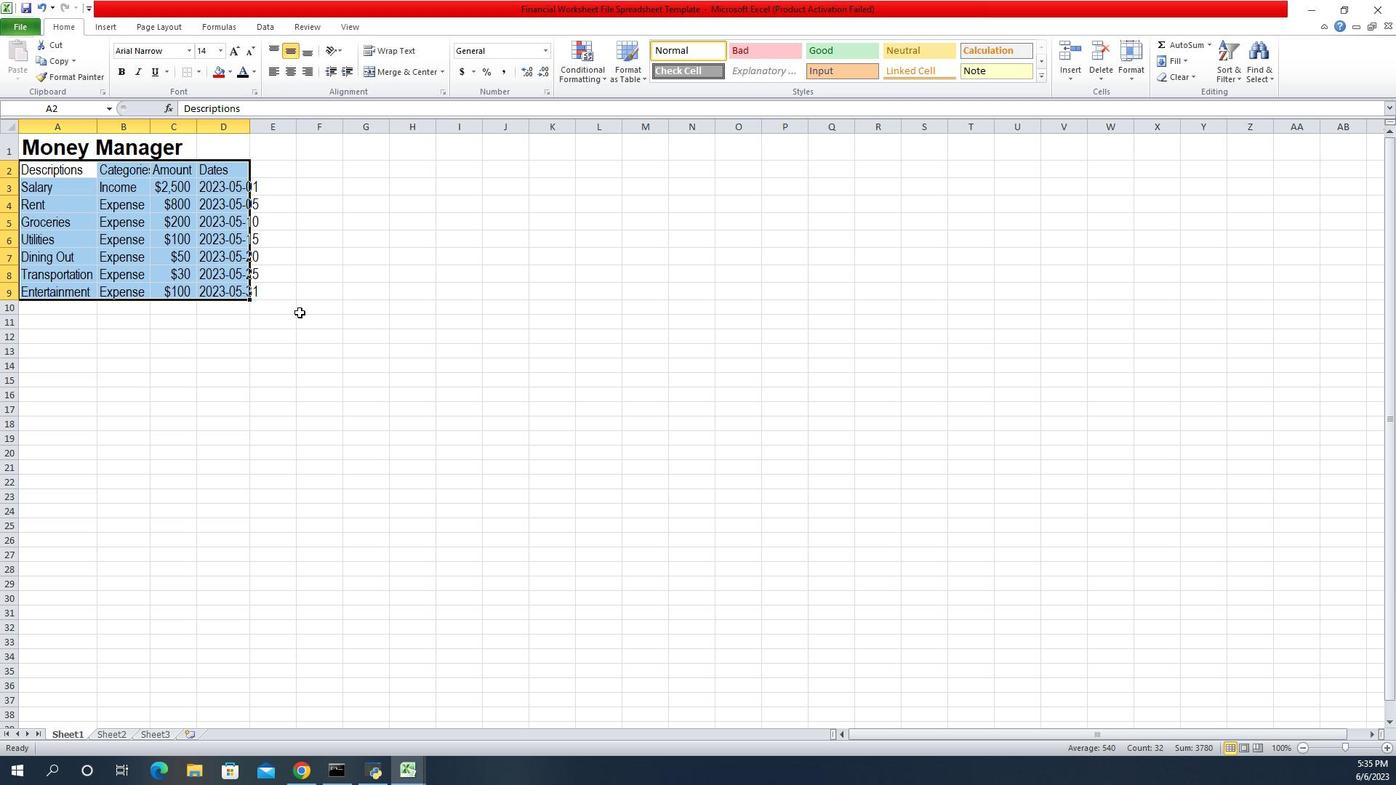 
